 Task: Add a signature Julian Adams containing Have a great National Technology Day, Julian Adams to email address softage.8@softage.net and add a folder Artificial intelligence
Action: Mouse moved to (66, 124)
Screenshot: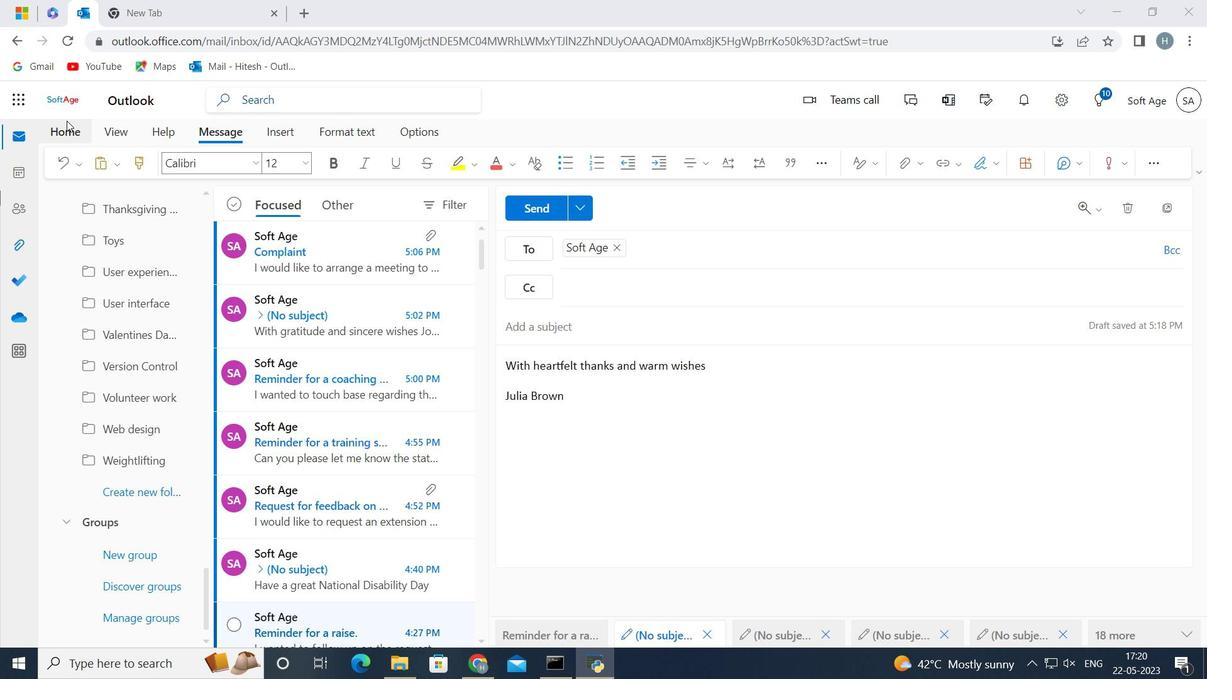 
Action: Mouse pressed left at (66, 124)
Screenshot: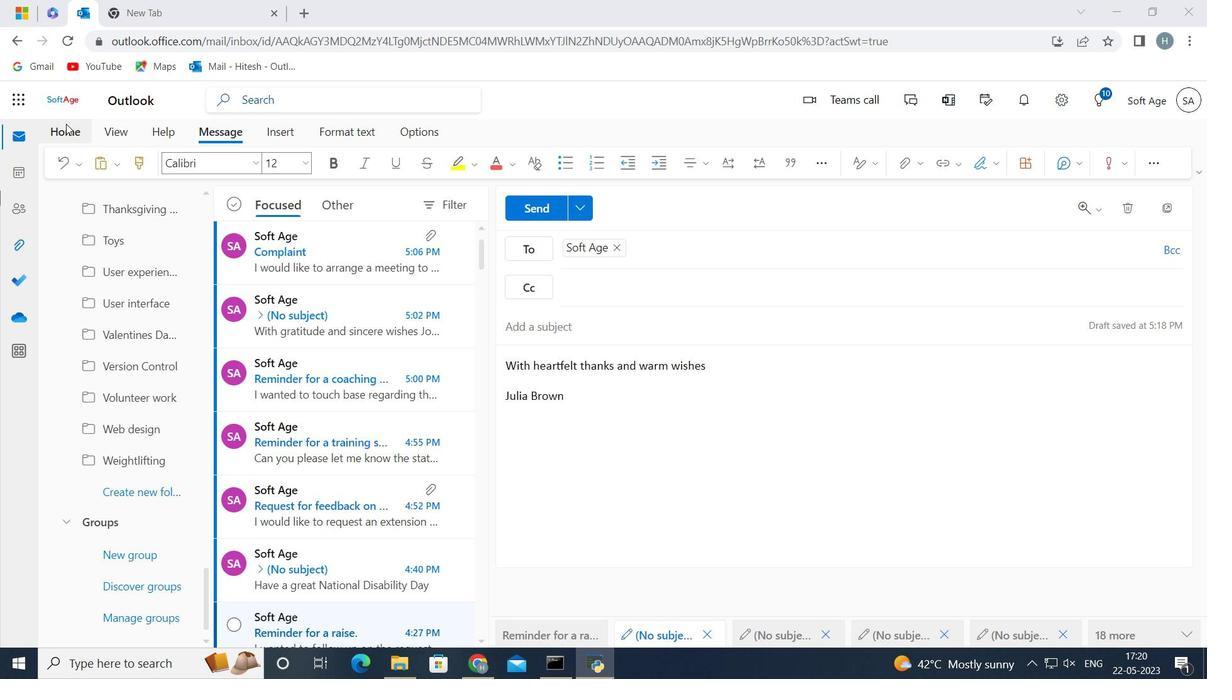 
Action: Mouse moved to (127, 163)
Screenshot: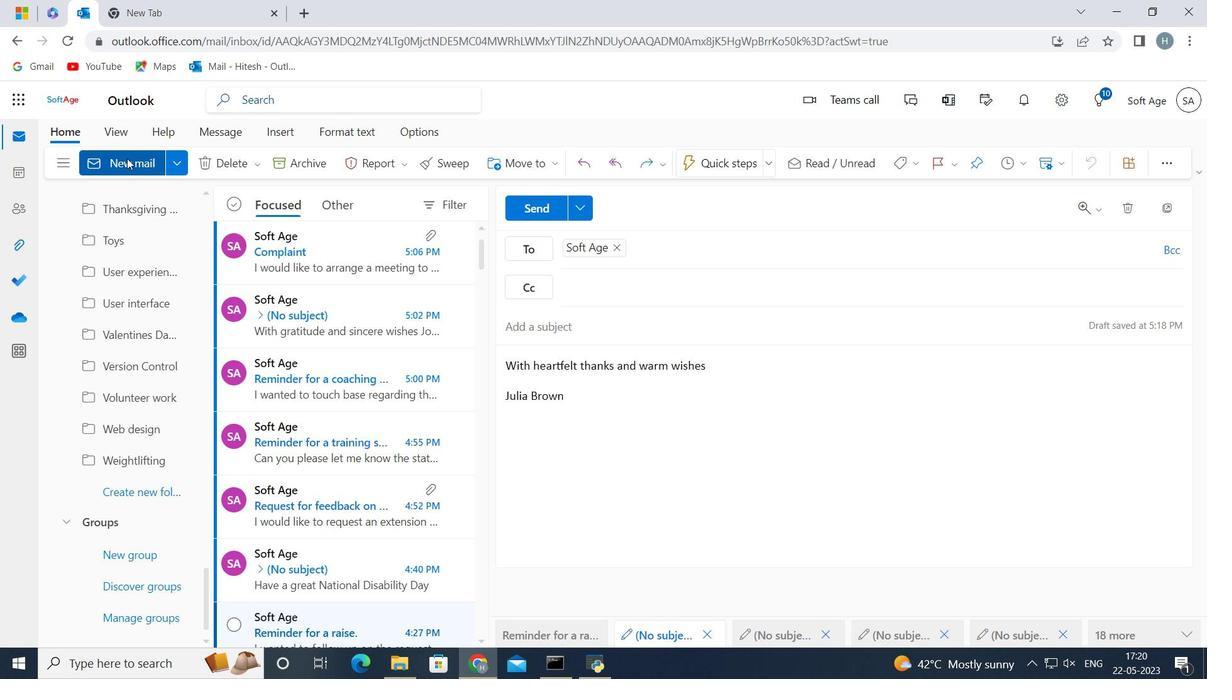 
Action: Mouse pressed left at (127, 163)
Screenshot: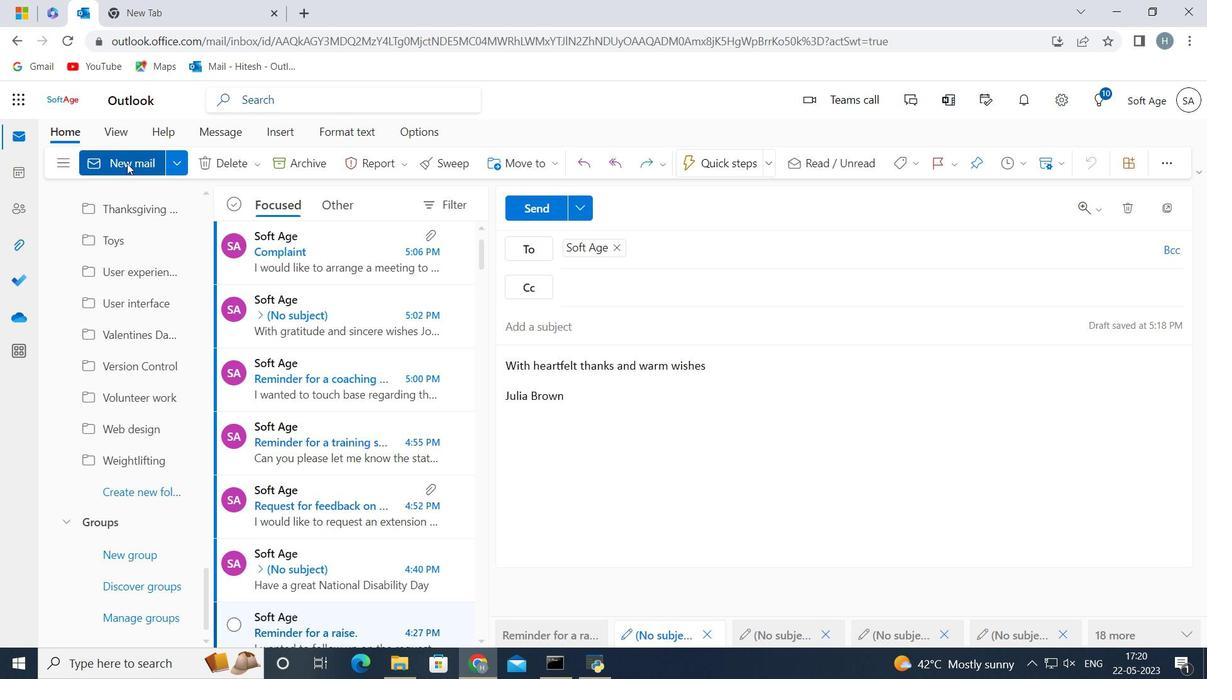 
Action: Mouse moved to (986, 164)
Screenshot: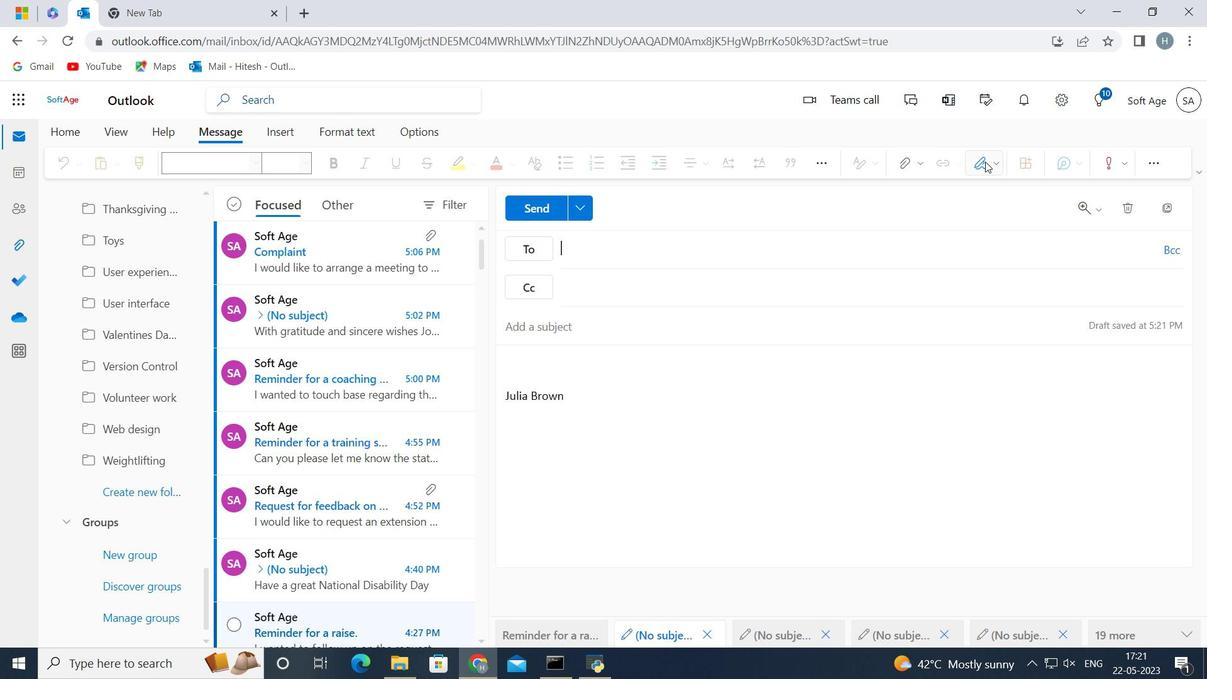 
Action: Mouse pressed left at (986, 164)
Screenshot: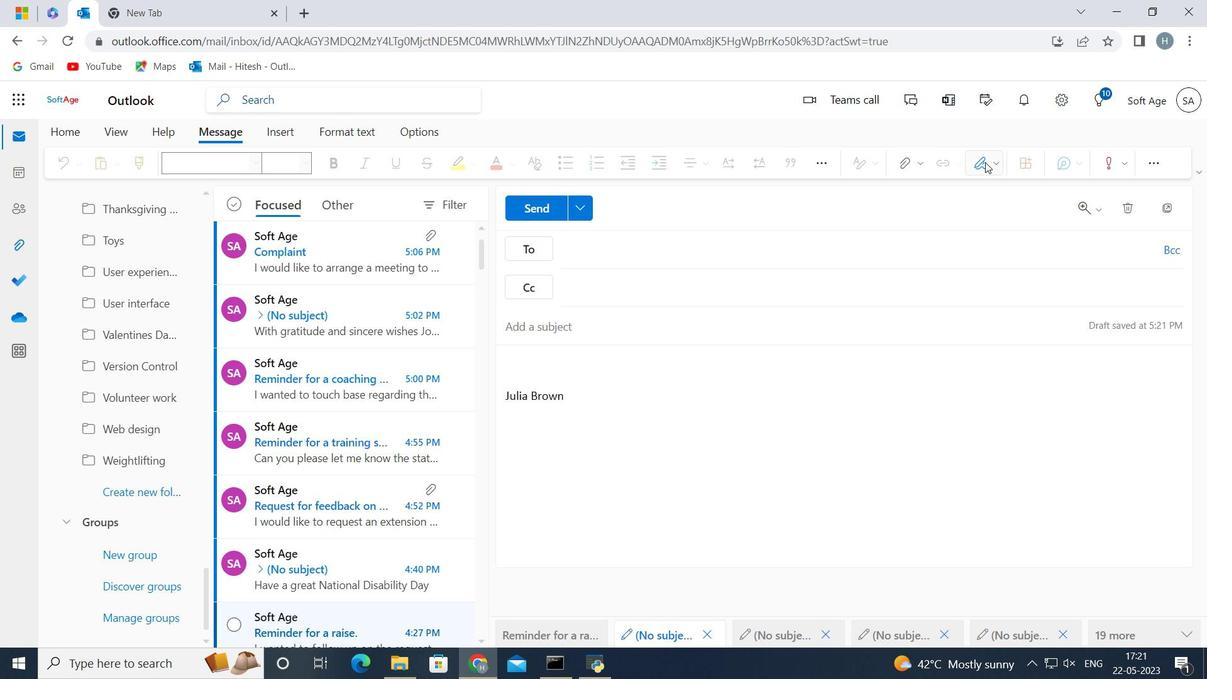 
Action: Mouse moved to (964, 225)
Screenshot: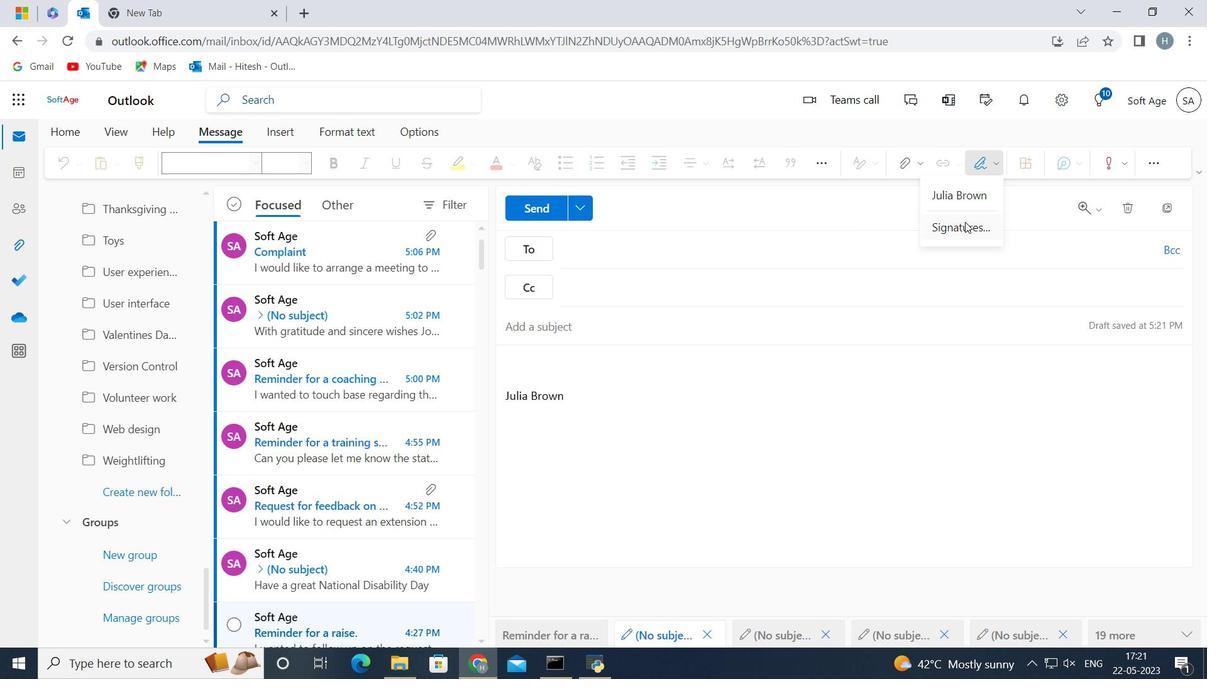 
Action: Mouse pressed left at (964, 225)
Screenshot: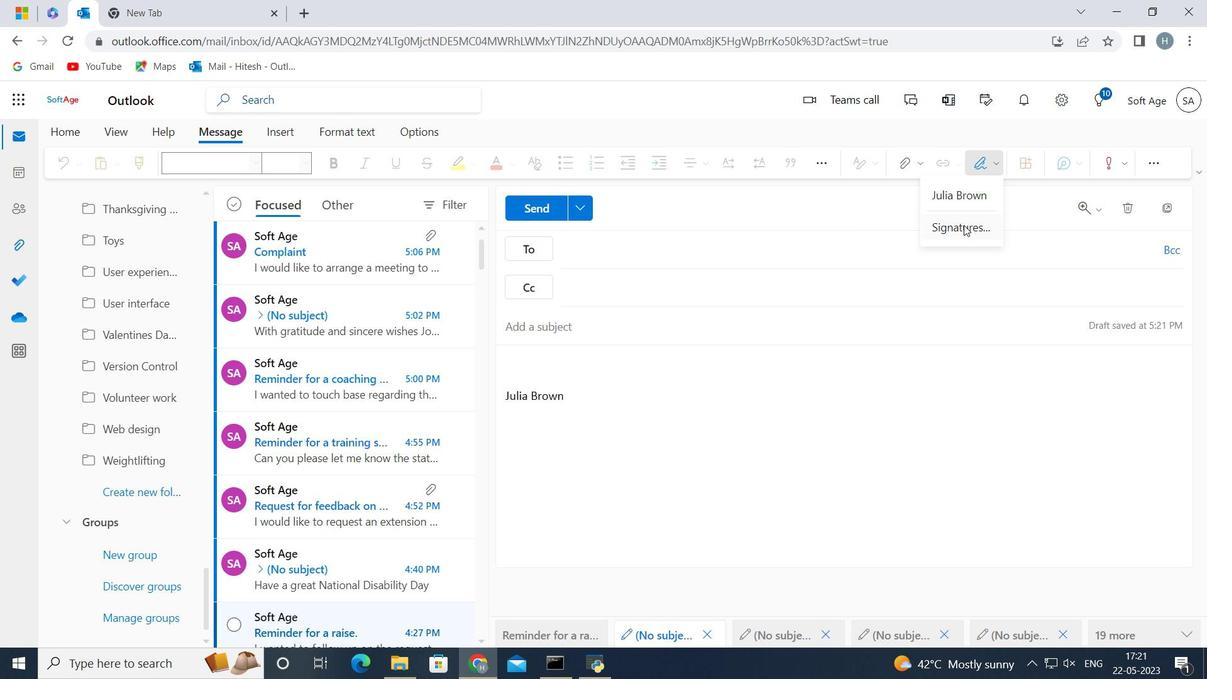 
Action: Mouse moved to (924, 282)
Screenshot: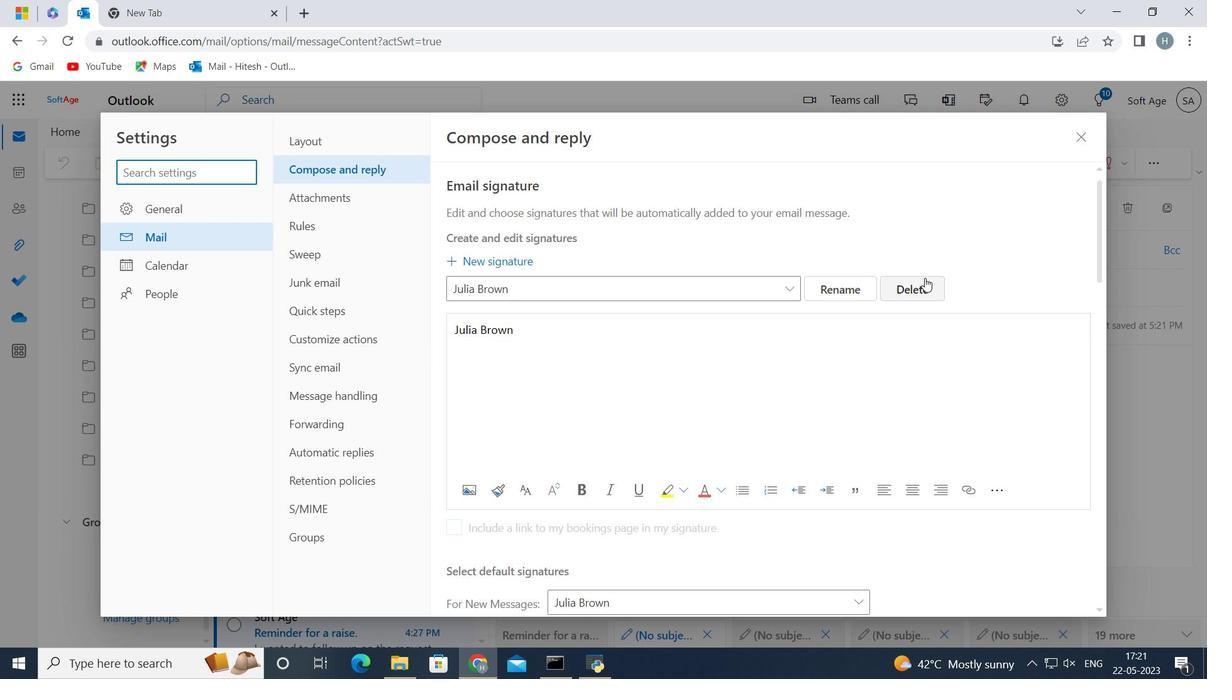 
Action: Mouse pressed left at (924, 282)
Screenshot: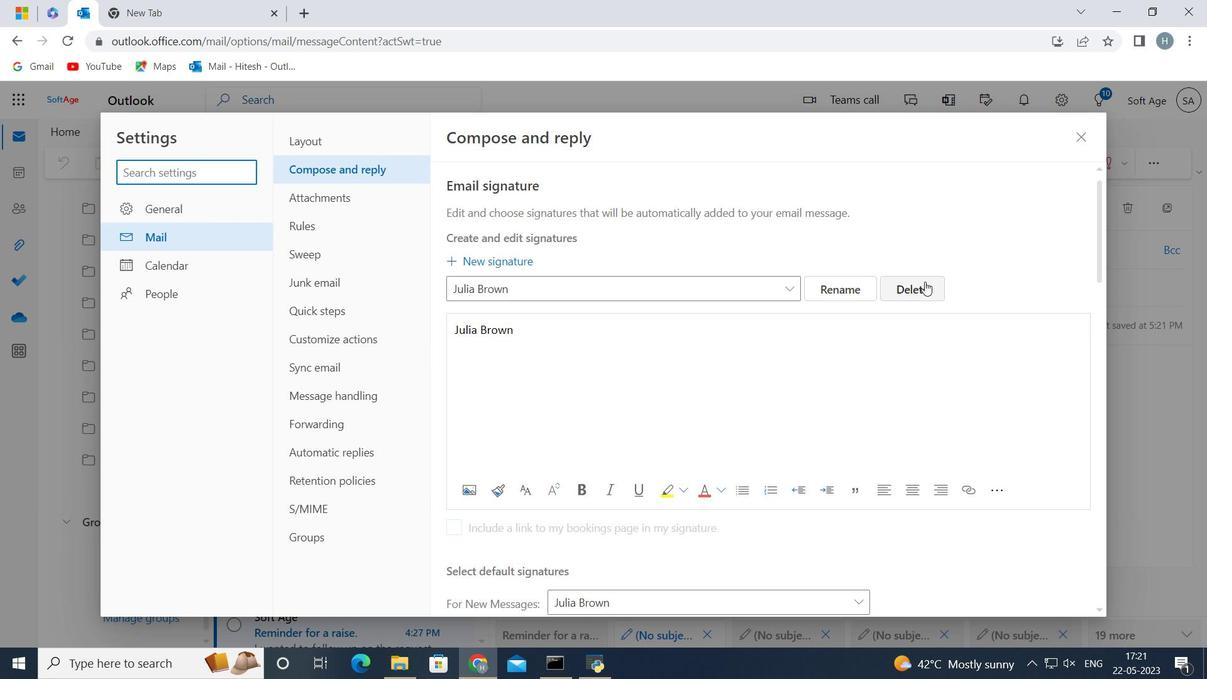 
Action: Mouse moved to (871, 290)
Screenshot: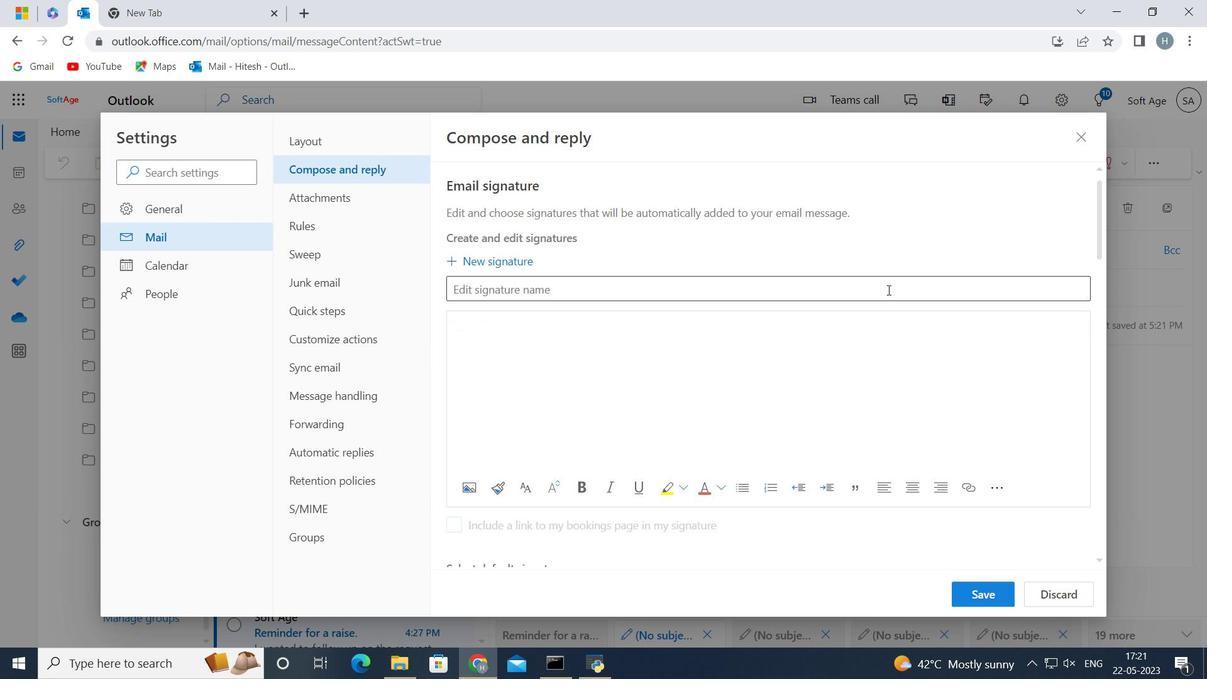 
Action: Mouse pressed left at (871, 290)
Screenshot: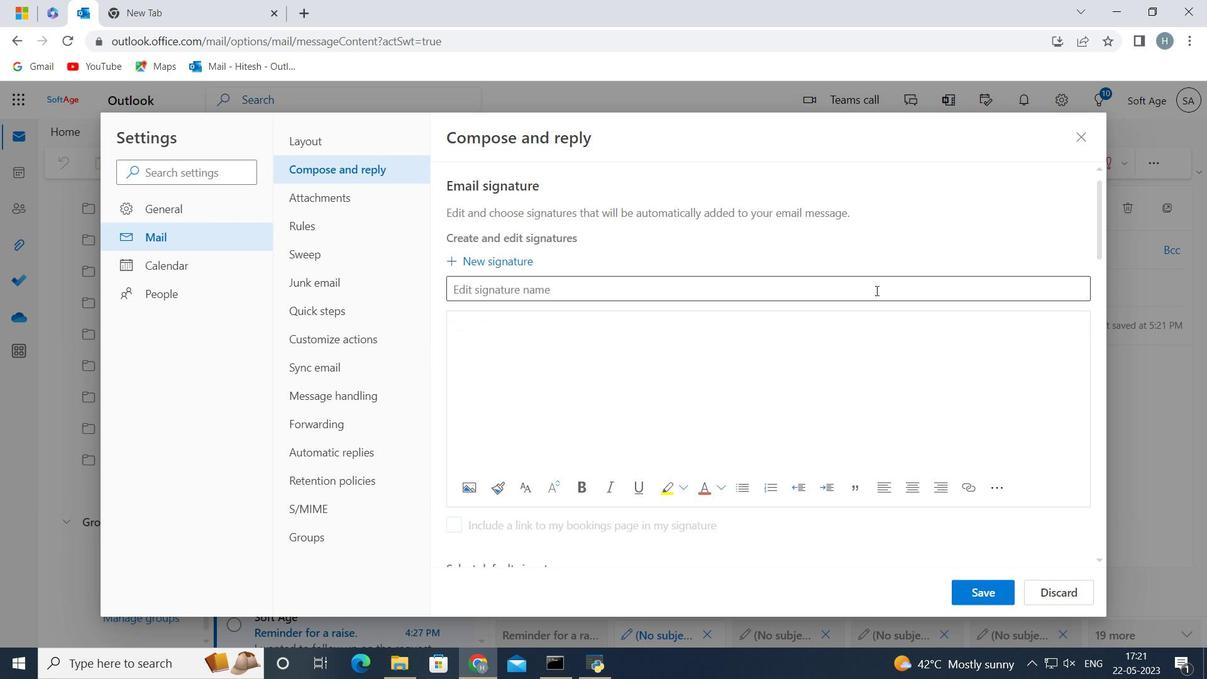 
Action: Mouse moved to (871, 290)
Screenshot: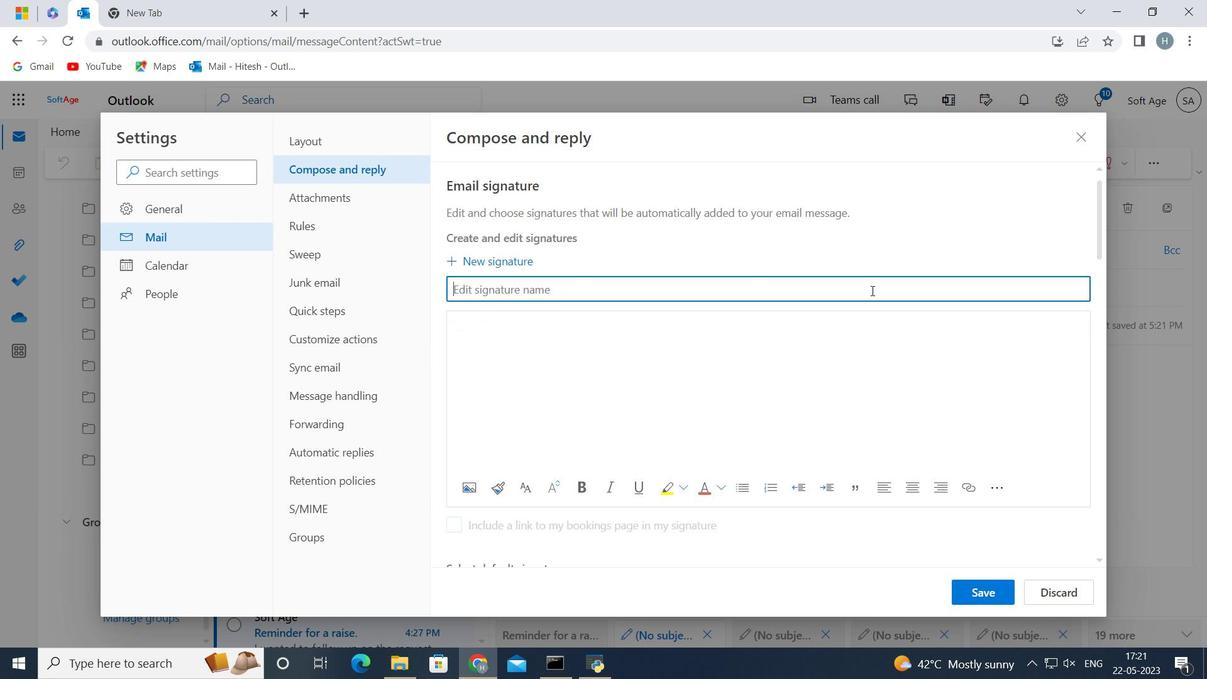 
Action: Key pressed <Key.shift>Julian<Key.space><Key.shift>Adams
Screenshot: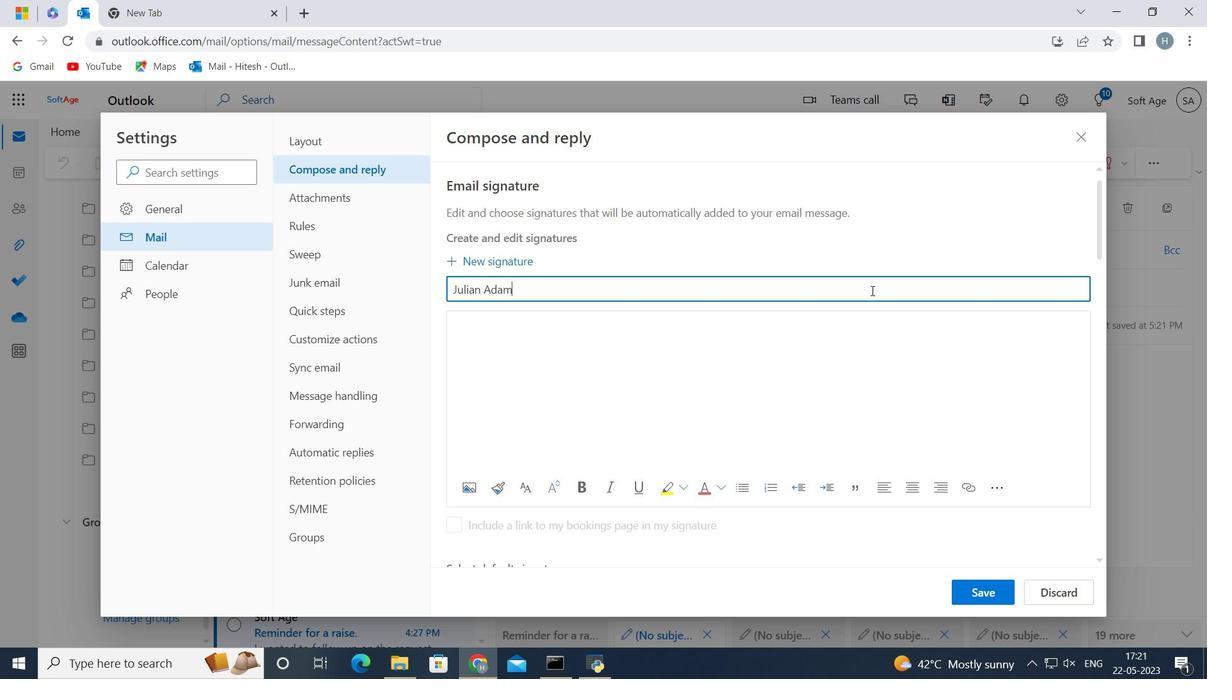 
Action: Mouse moved to (753, 346)
Screenshot: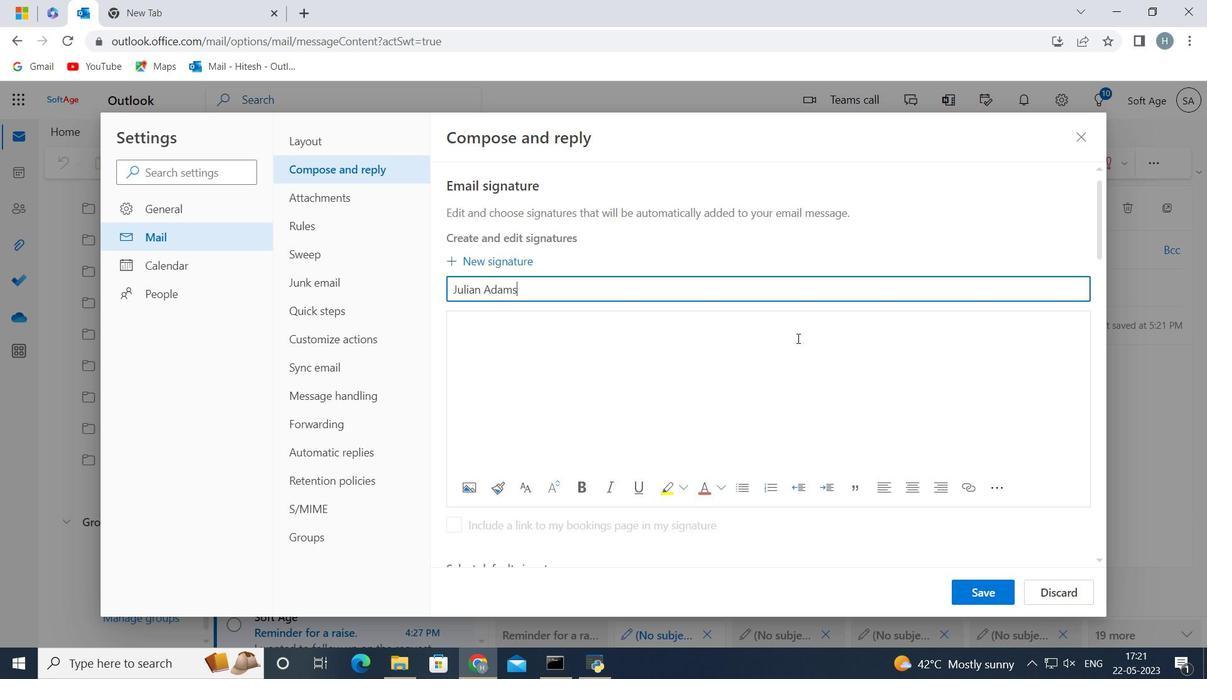 
Action: Mouse pressed left at (753, 346)
Screenshot: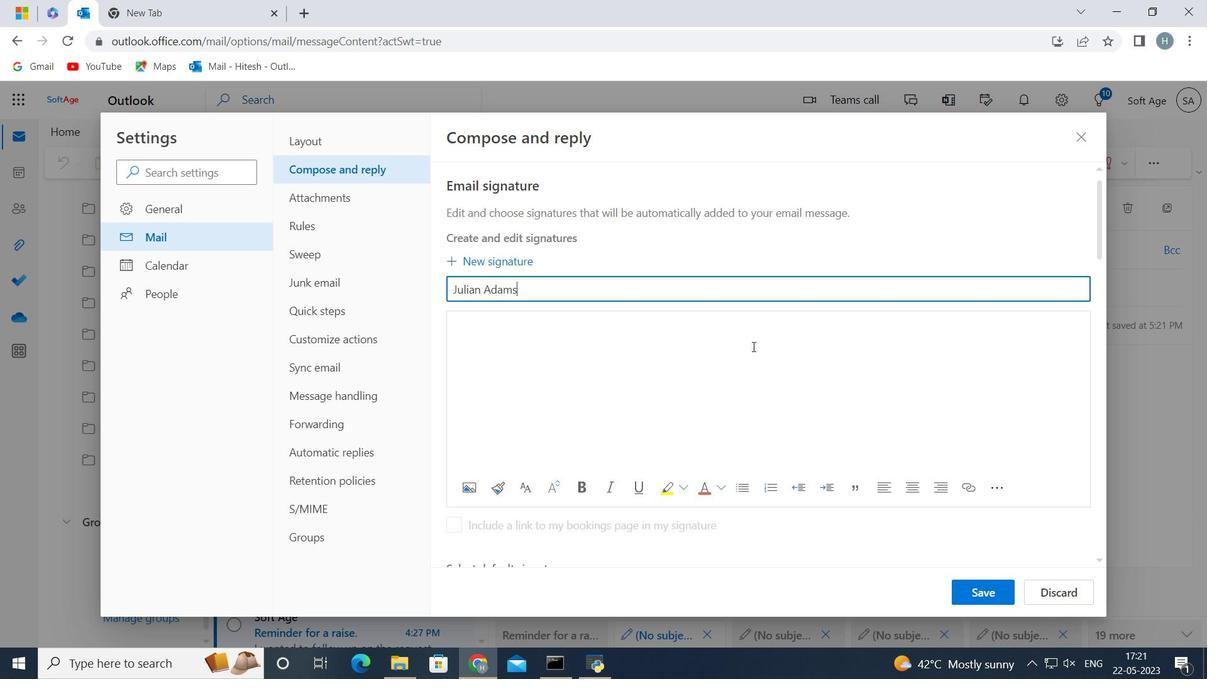 
Action: Key pressed <Key.shift>Julian<Key.space><Key.shift>Adams
Screenshot: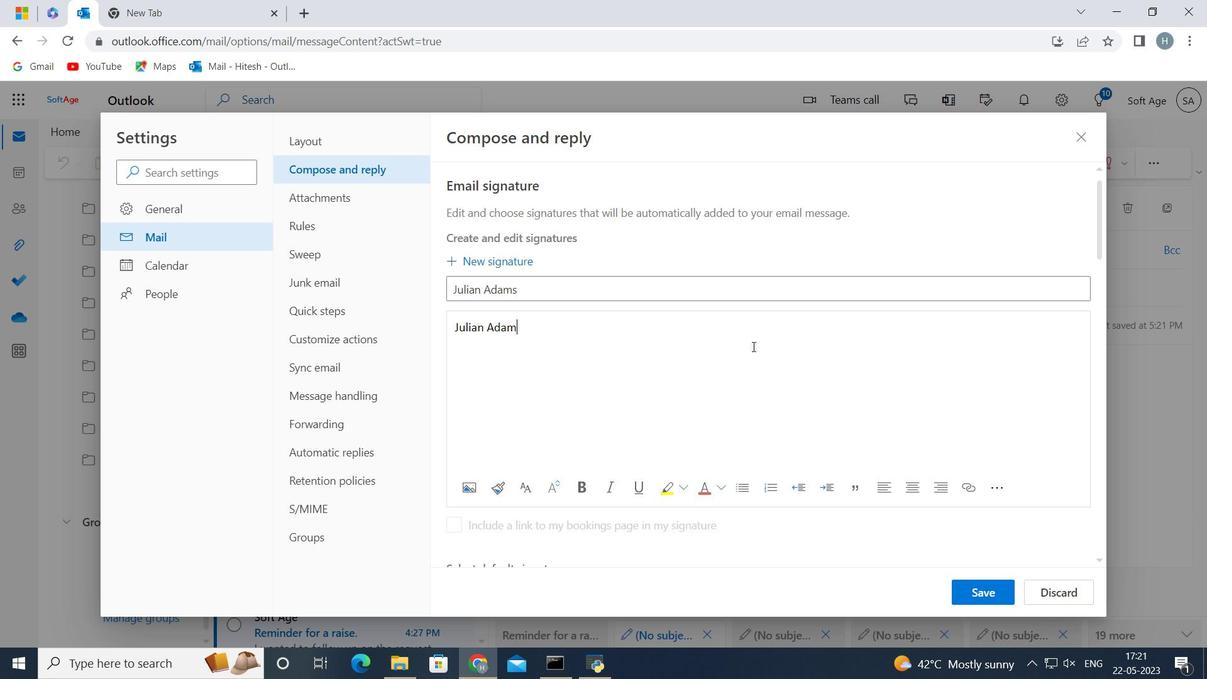 
Action: Mouse moved to (973, 589)
Screenshot: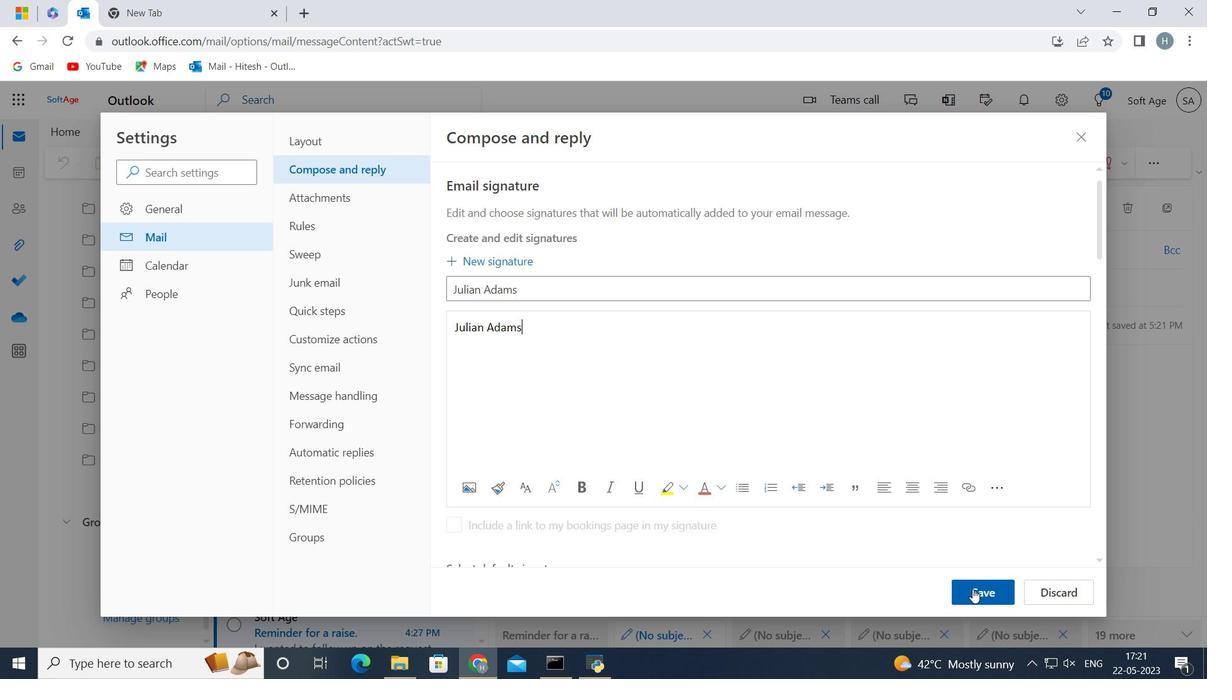 
Action: Mouse pressed left at (973, 589)
Screenshot: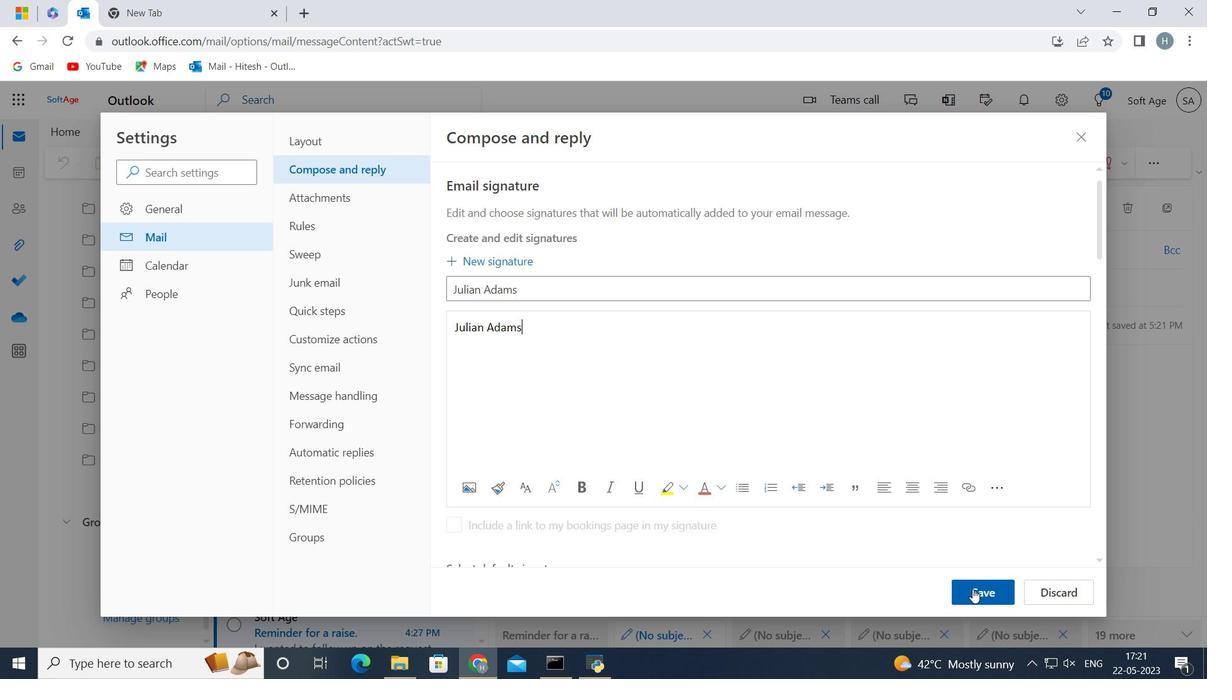 
Action: Mouse moved to (843, 330)
Screenshot: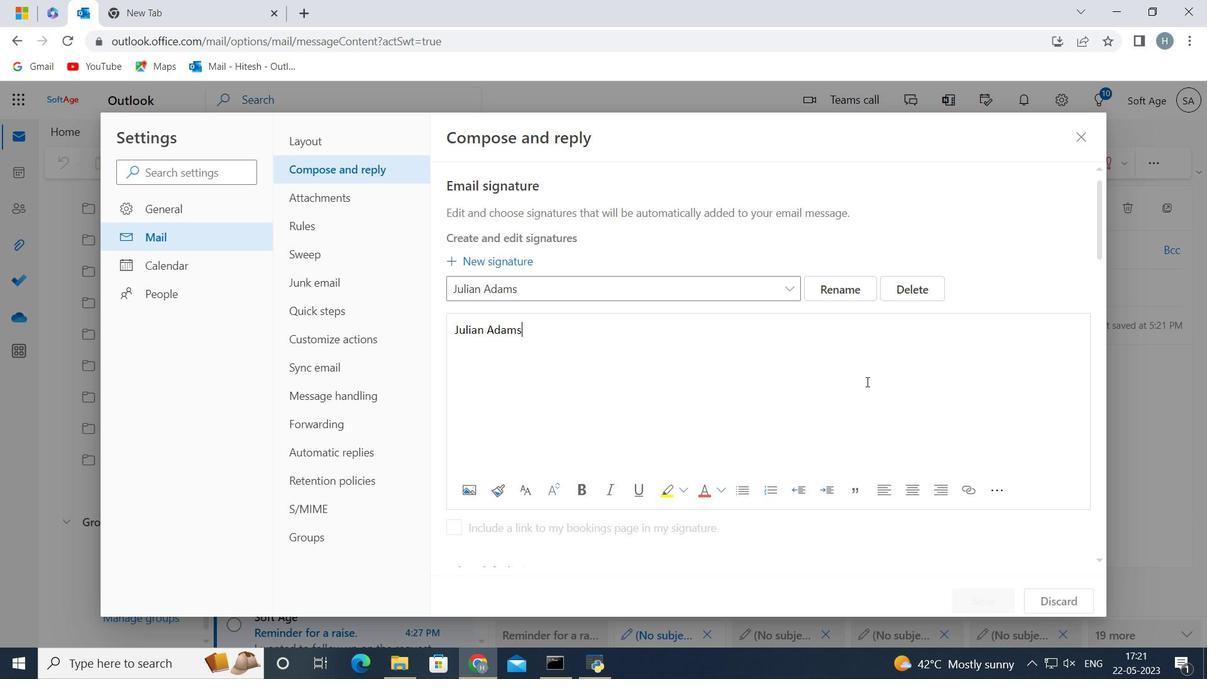 
Action: Mouse scrolled (843, 330) with delta (0, 0)
Screenshot: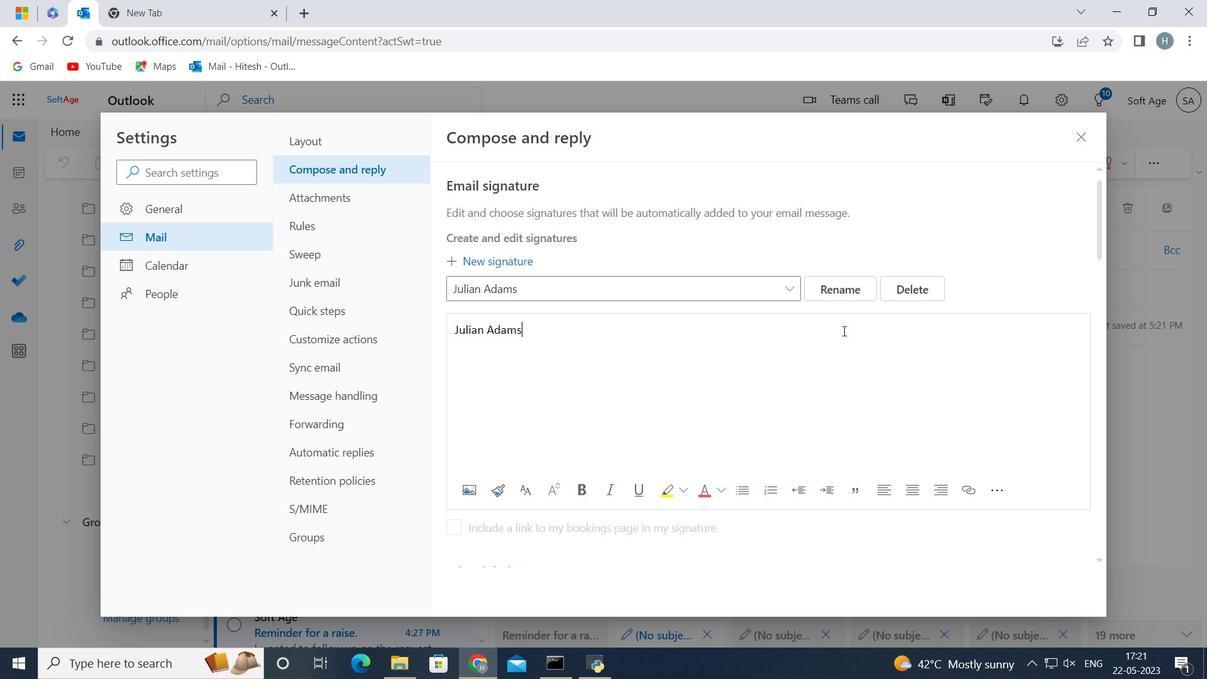 
Action: Mouse scrolled (843, 330) with delta (0, 0)
Screenshot: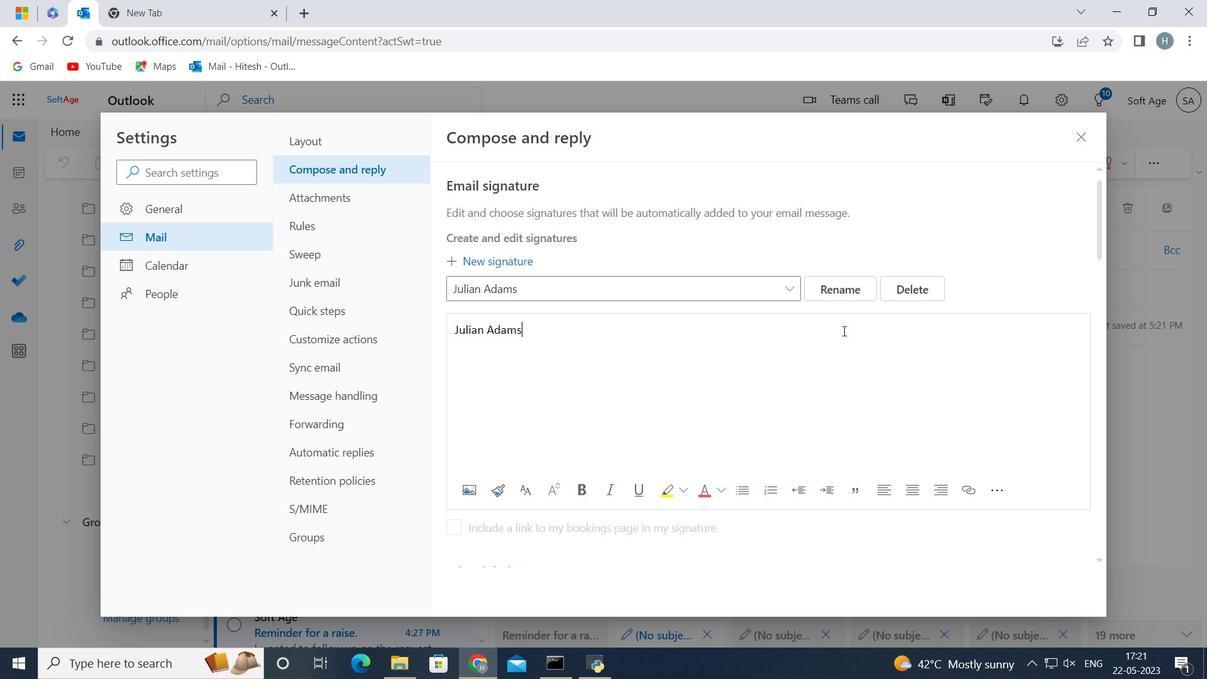 
Action: Mouse scrolled (843, 330) with delta (0, 0)
Screenshot: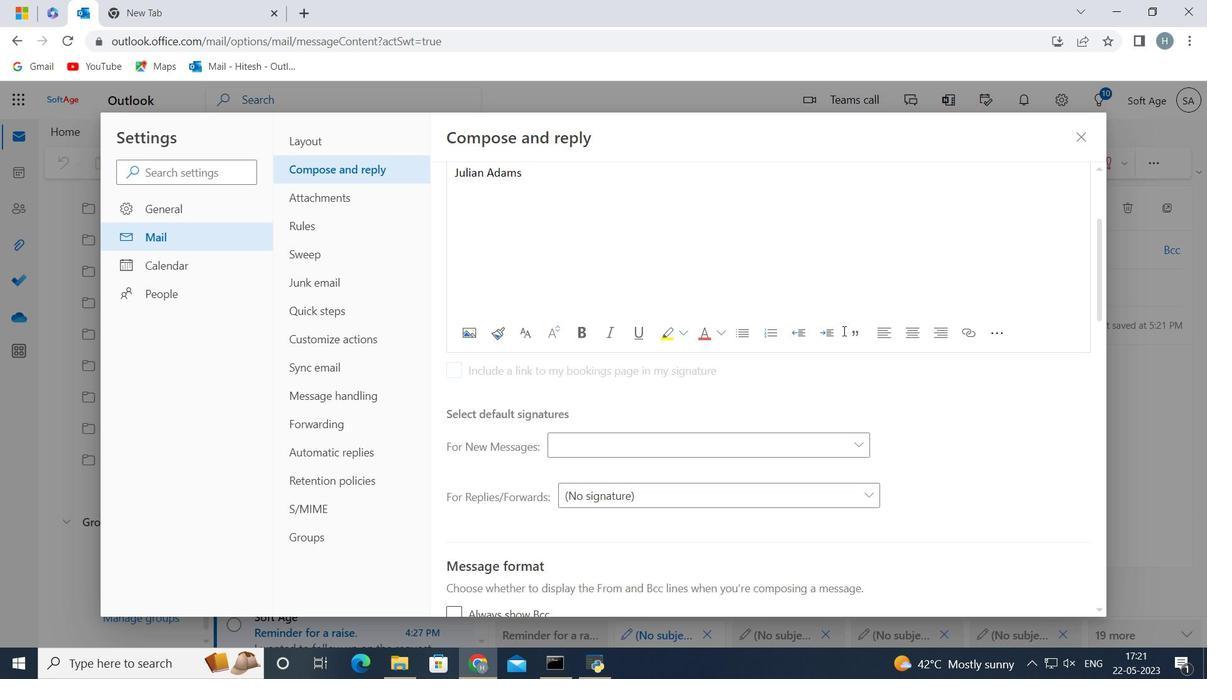 
Action: Mouse scrolled (843, 330) with delta (0, 0)
Screenshot: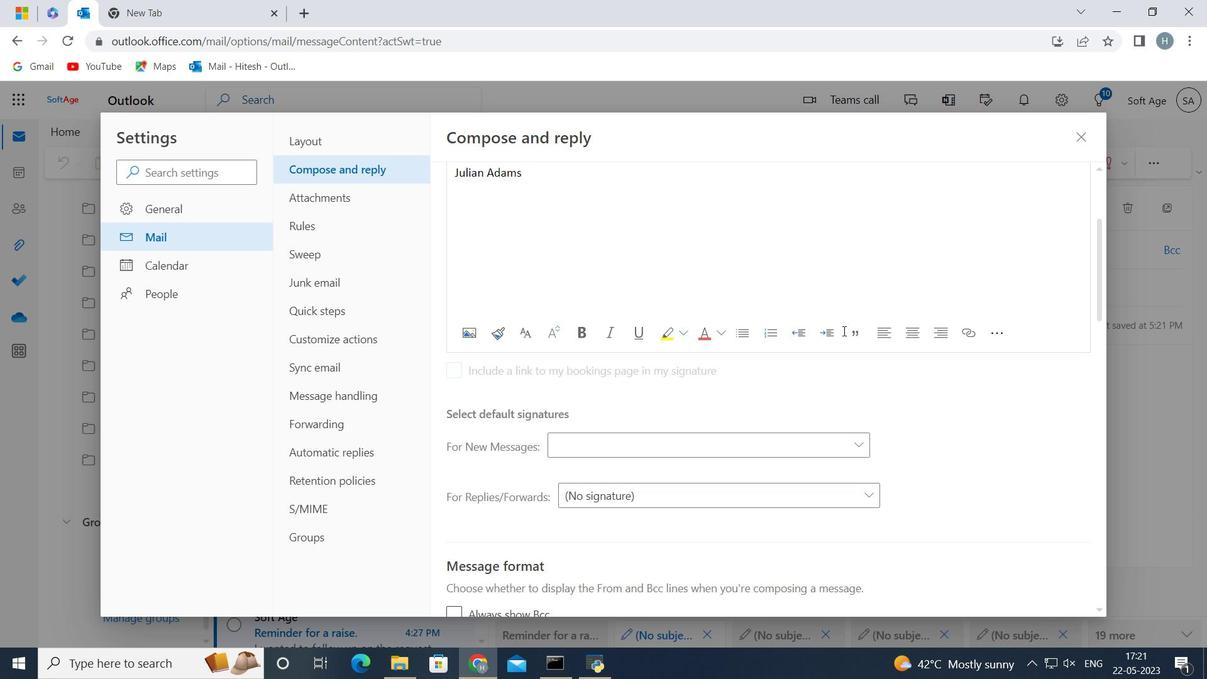 
Action: Mouse moved to (838, 289)
Screenshot: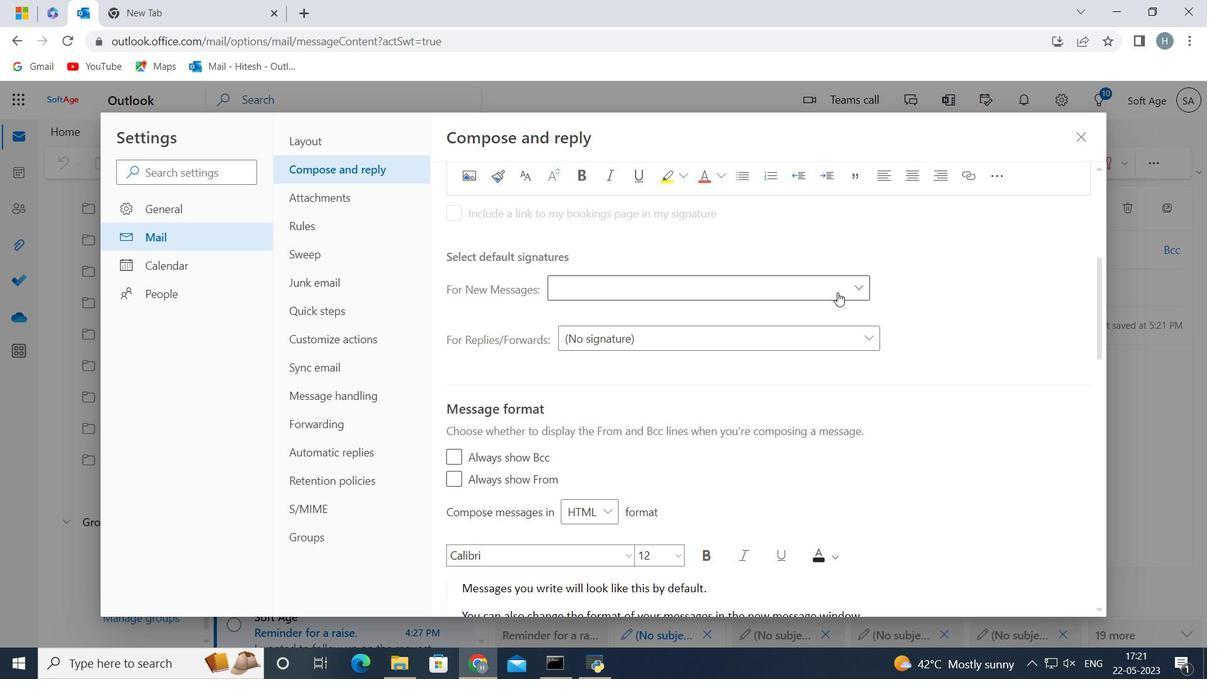 
Action: Mouse pressed left at (838, 289)
Screenshot: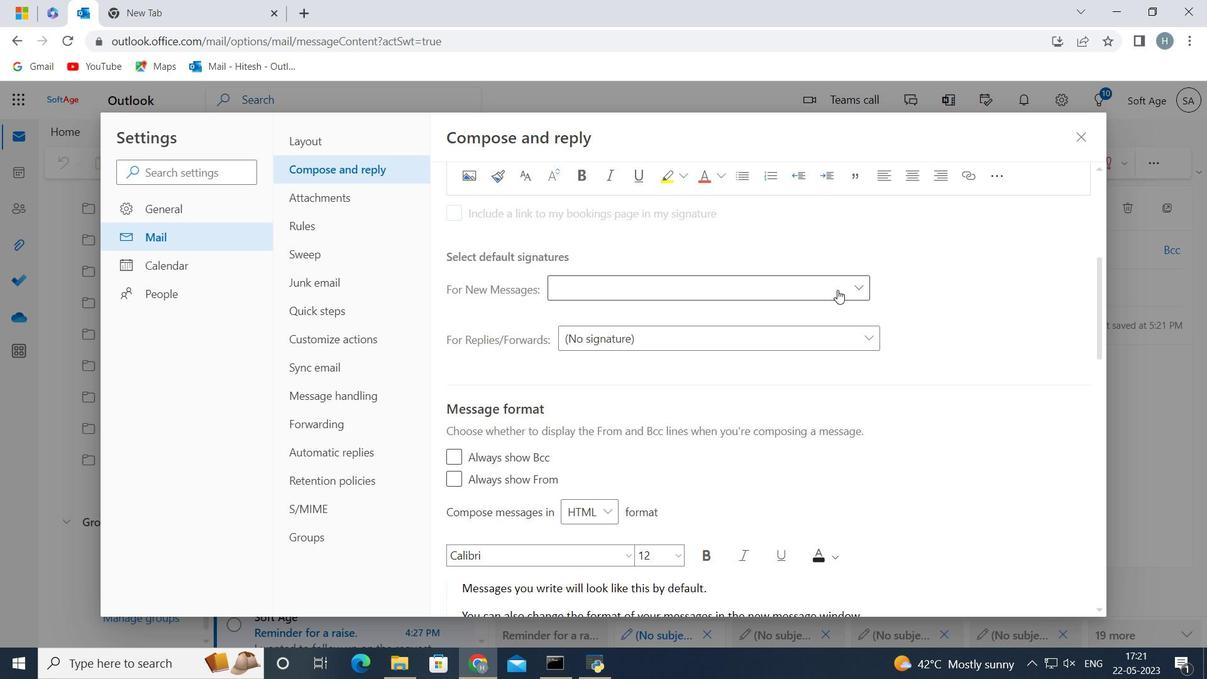 
Action: Mouse moved to (808, 340)
Screenshot: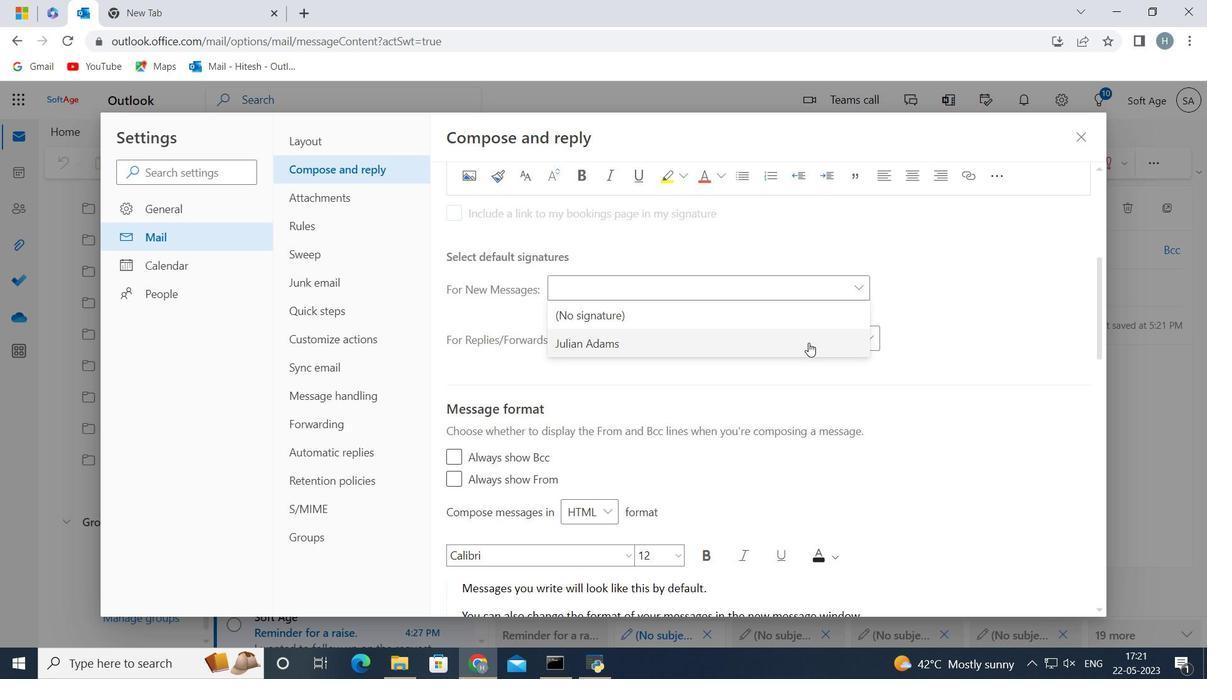 
Action: Mouse pressed left at (808, 340)
Screenshot: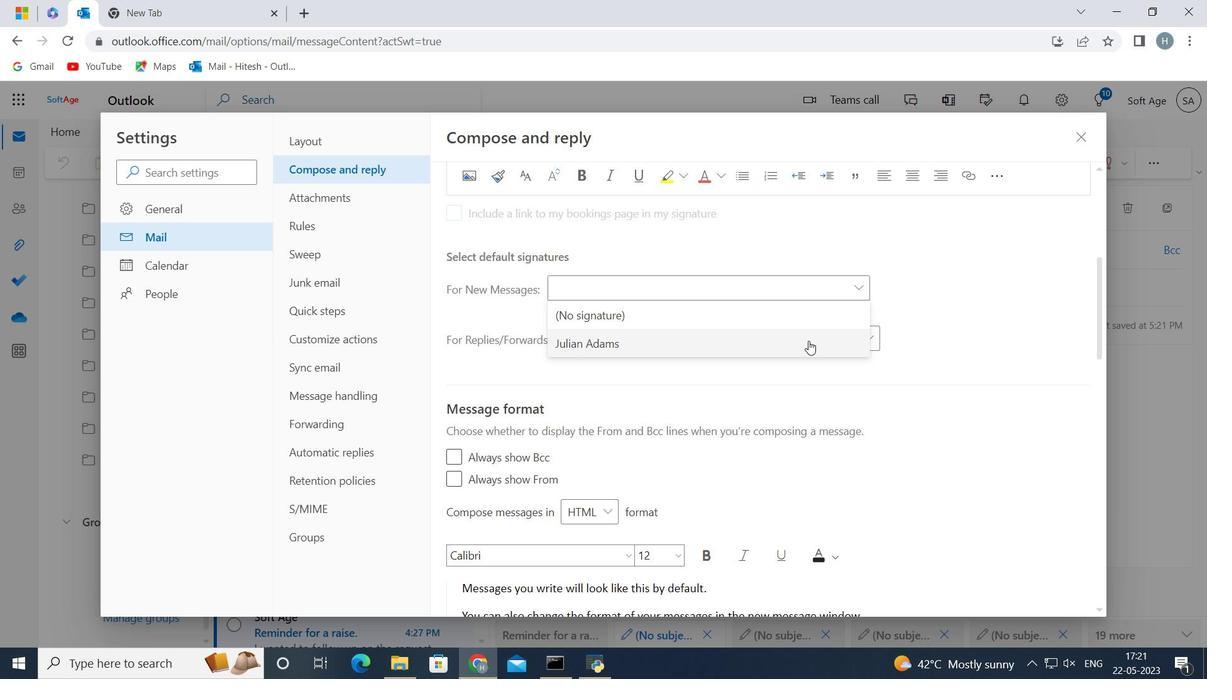 
Action: Mouse moved to (977, 587)
Screenshot: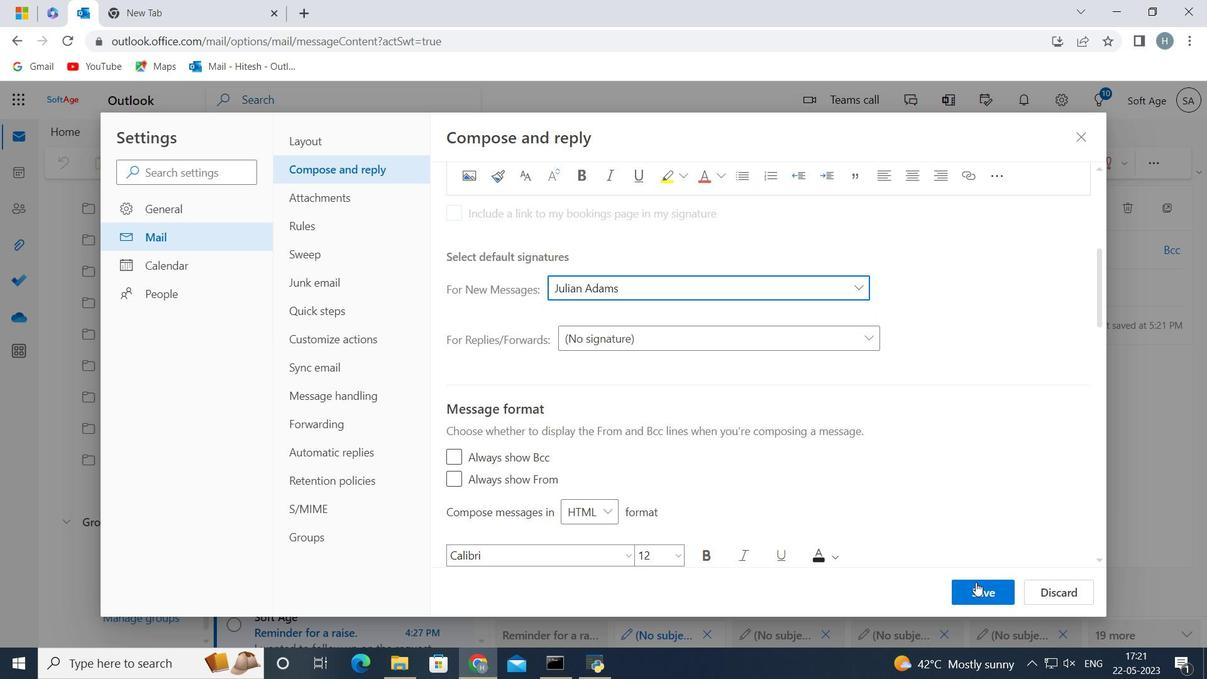 
Action: Mouse pressed left at (977, 587)
Screenshot: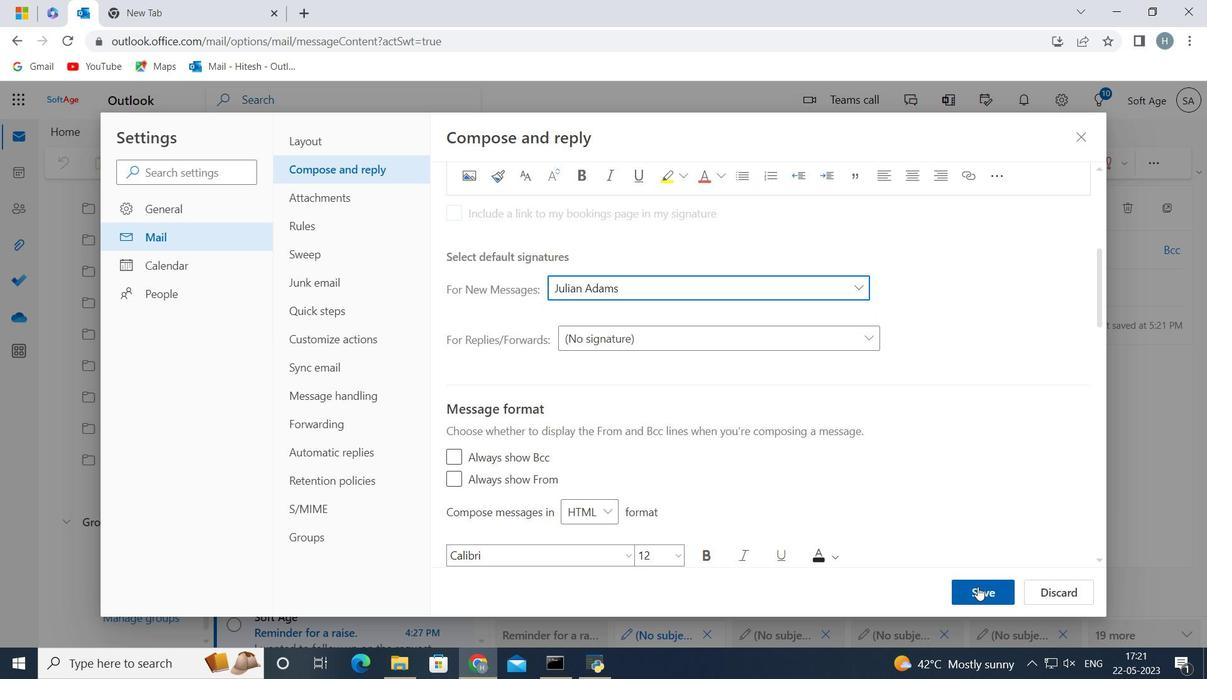 
Action: Mouse moved to (1075, 140)
Screenshot: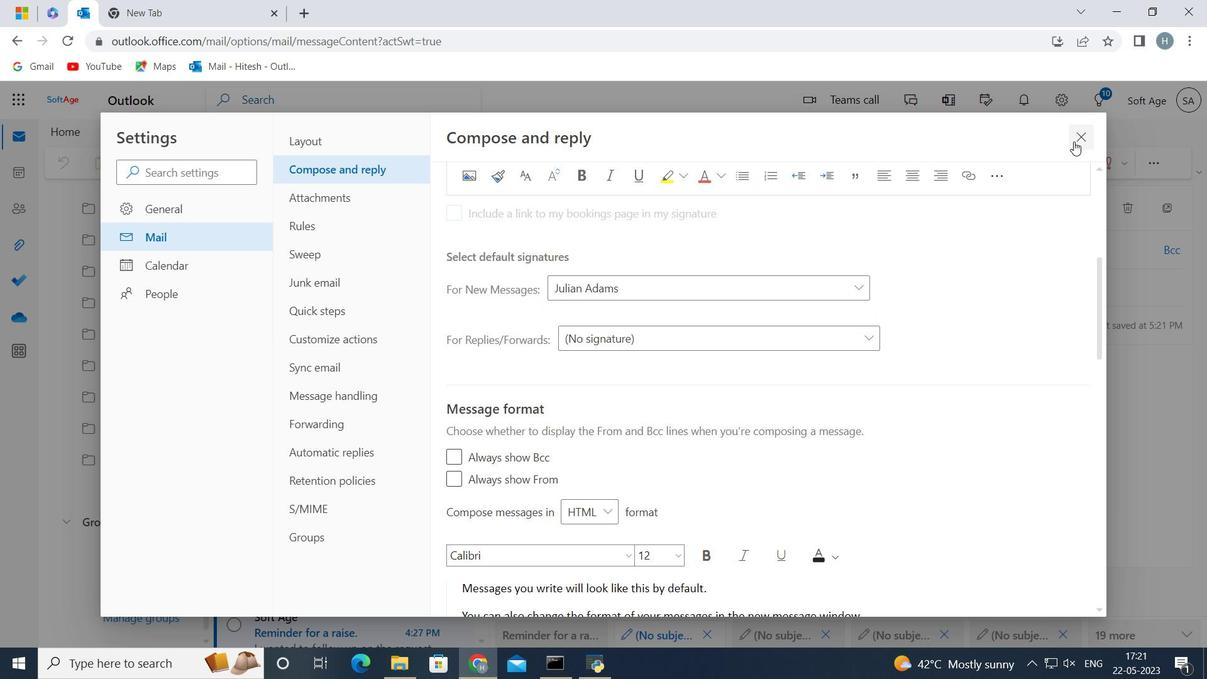
Action: Mouse pressed left at (1075, 140)
Screenshot: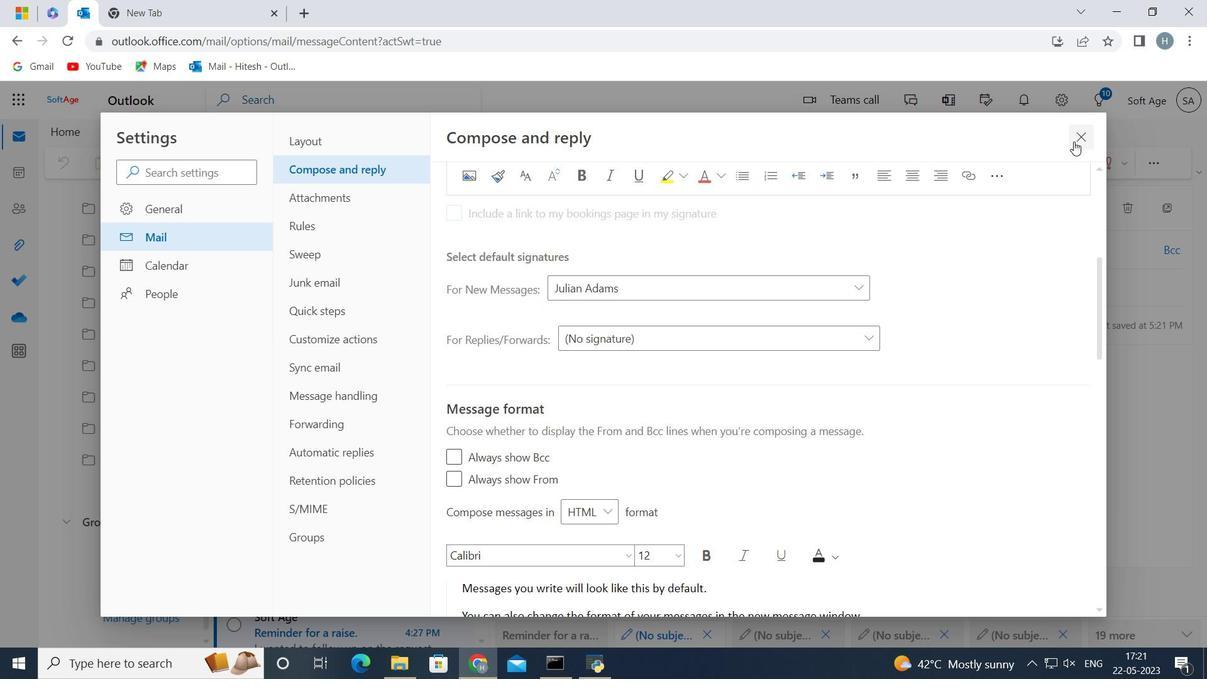 
Action: Mouse moved to (582, 408)
Screenshot: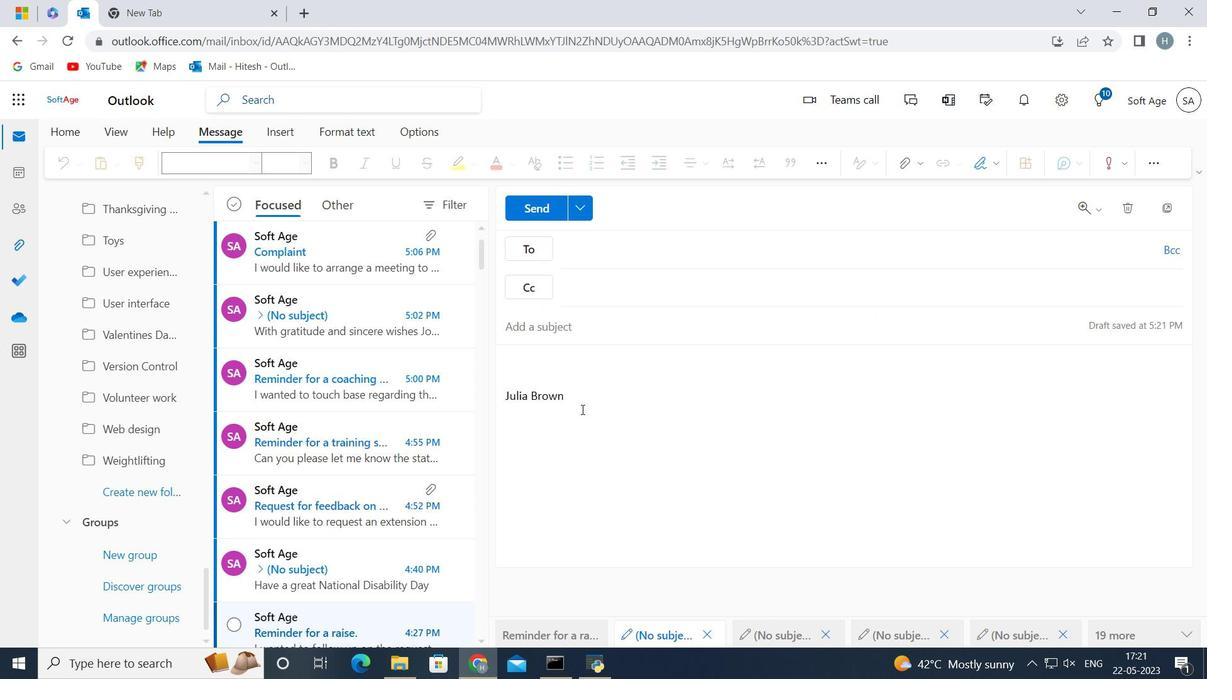 
Action: Mouse pressed left at (582, 408)
Screenshot: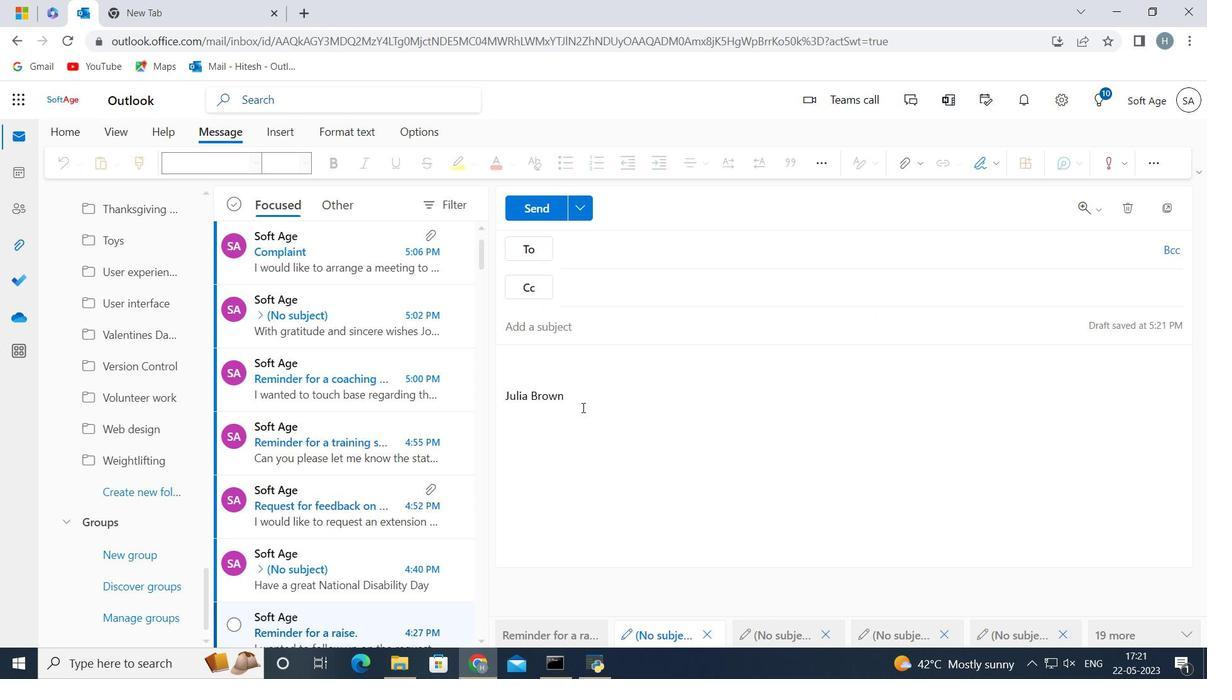 
Action: Mouse moved to (584, 397)
Screenshot: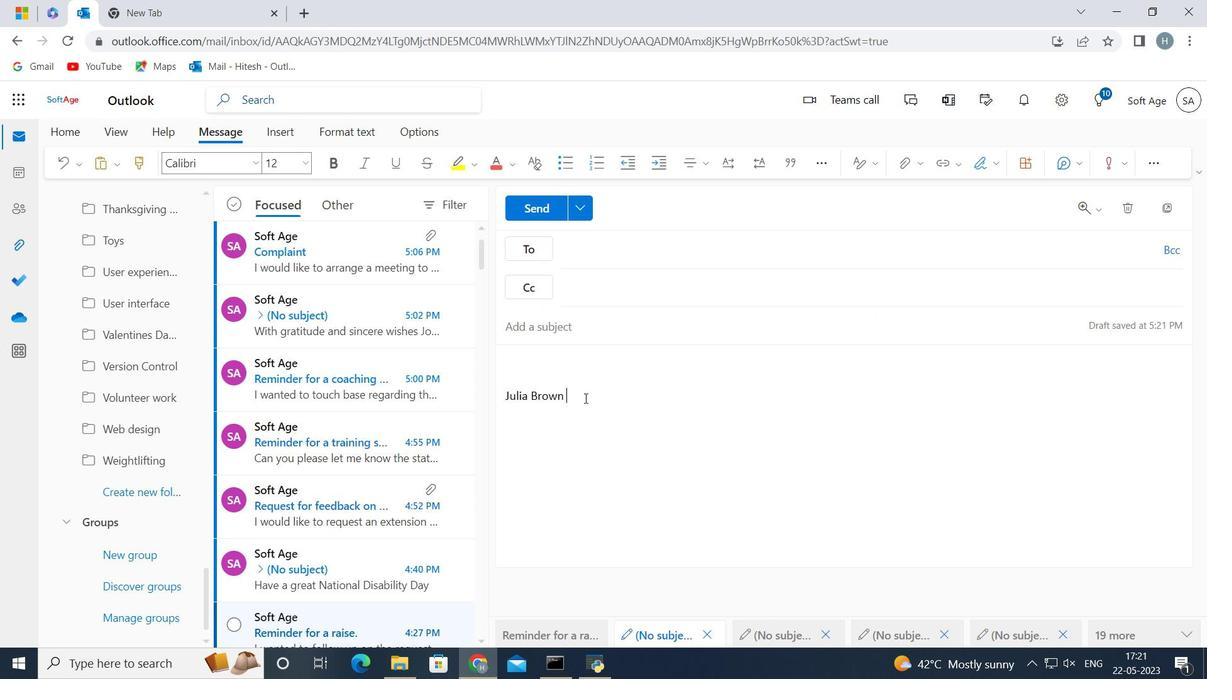 
Action: Key pressed <Key.backspace><Key.backspace><Key.backspace><Key.backspace><Key.backspace><Key.backspace><Key.backspace><Key.backspace><Key.backspace><Key.backspace><Key.backspace><Key.backspace><Key.backspace><Key.backspace><Key.backspace><Key.backspace><Key.backspace><Key.backspace><Key.backspace><Key.backspace><Key.backspace><Key.backspace><Key.backspace><Key.backspace><Key.backspace><Key.backspace><Key.backspace><Key.backspace><Key.shift>Have<Key.space>a<Key.space>great<Key.space><Key.shift>National<Key.space><Key.shift>Technology<Key.space><Key.shift>Day<Key.space>
Screenshot: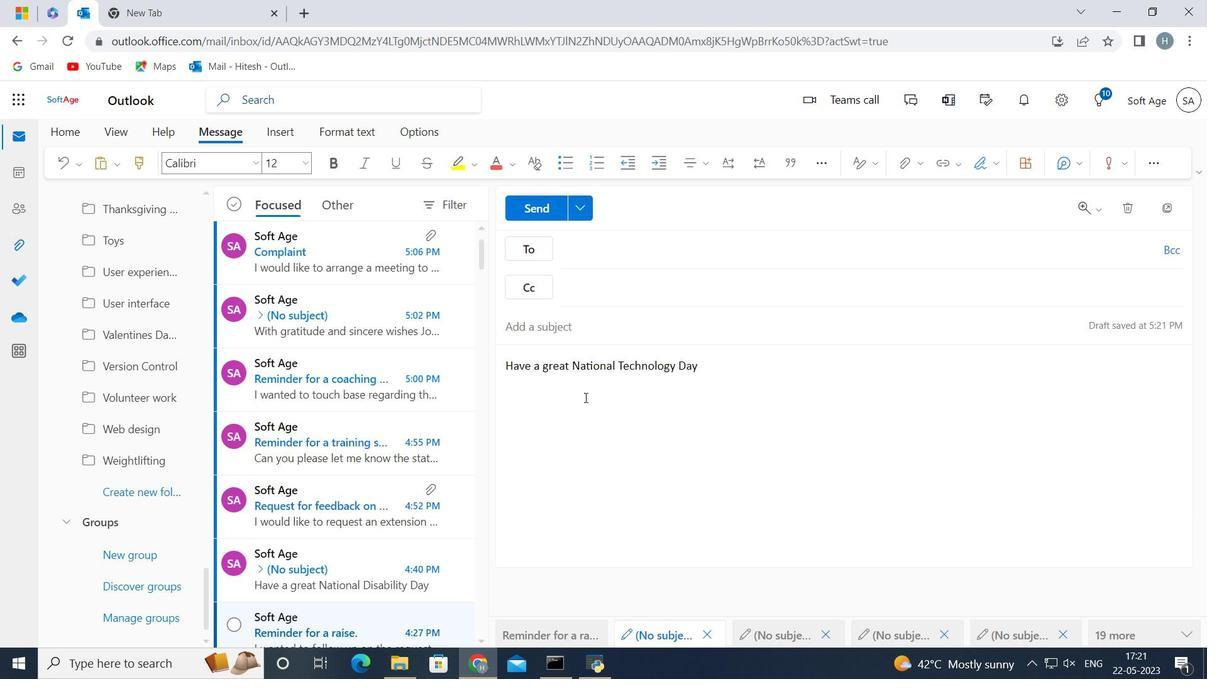 
Action: Mouse moved to (984, 165)
Screenshot: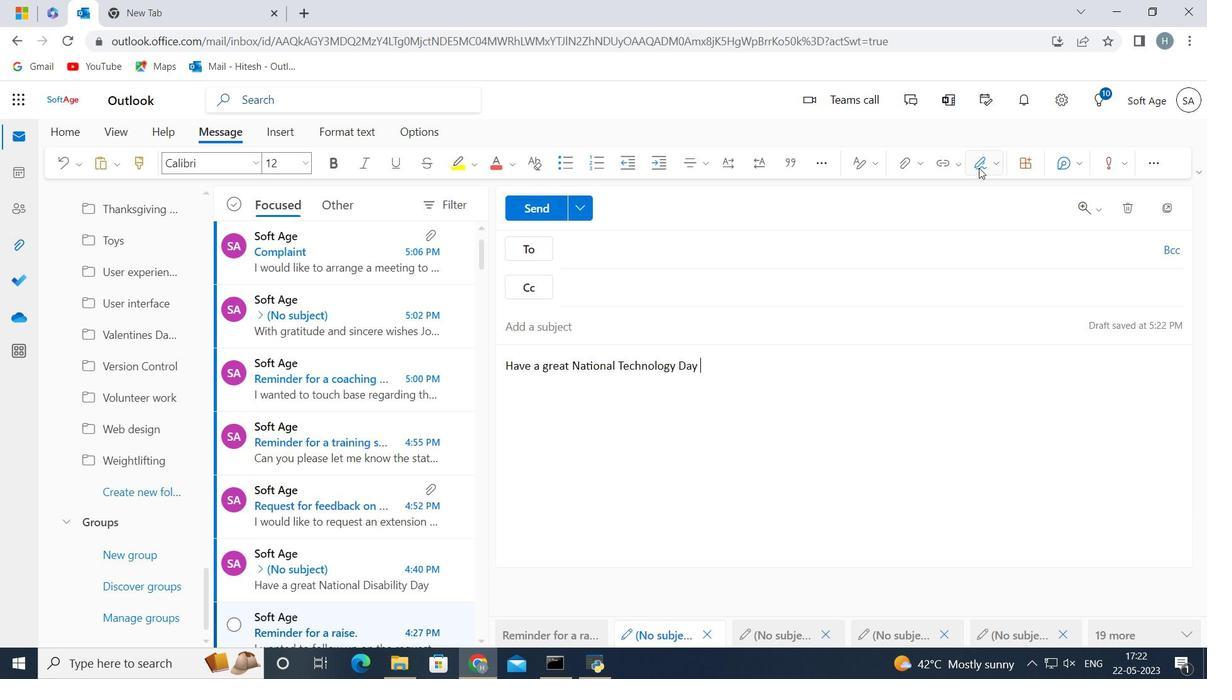 
Action: Mouse pressed left at (984, 165)
Screenshot: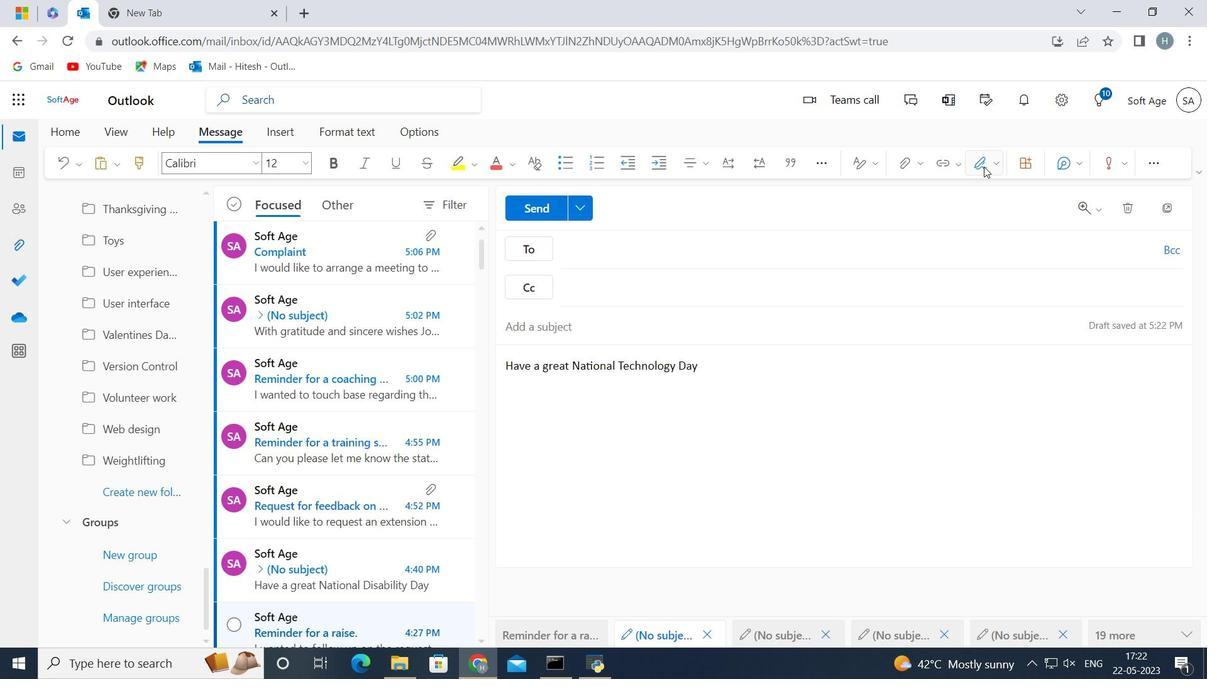 
Action: Mouse moved to (966, 196)
Screenshot: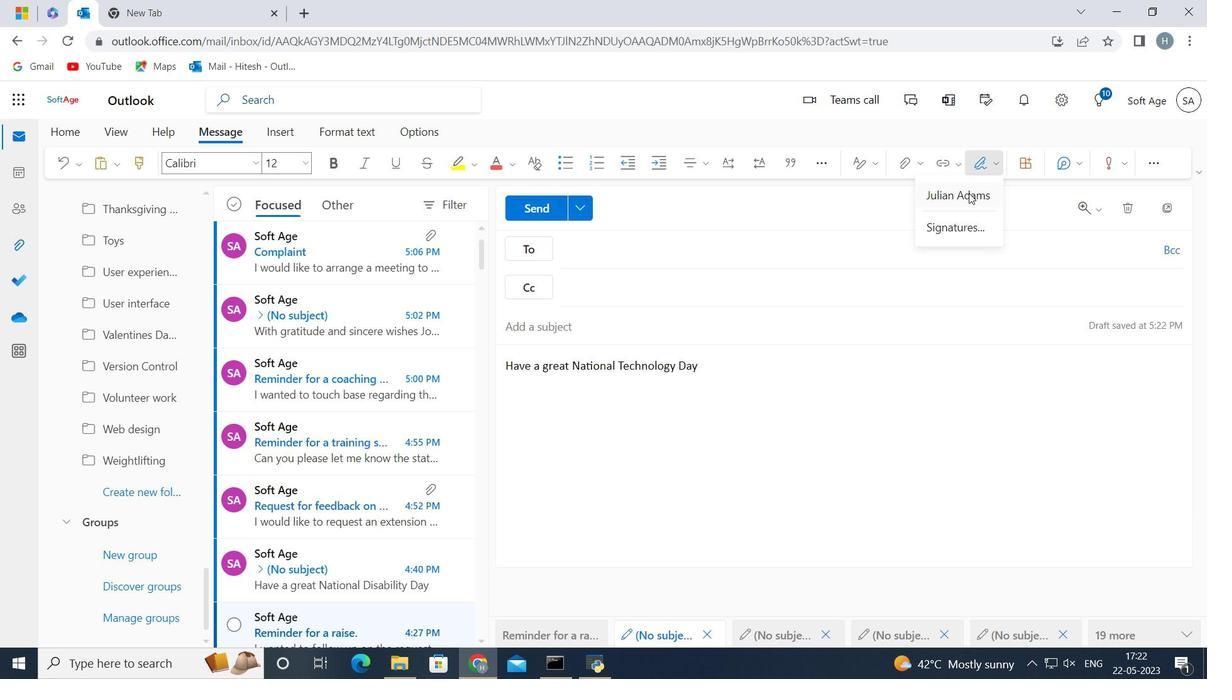 
Action: Mouse pressed left at (966, 196)
Screenshot: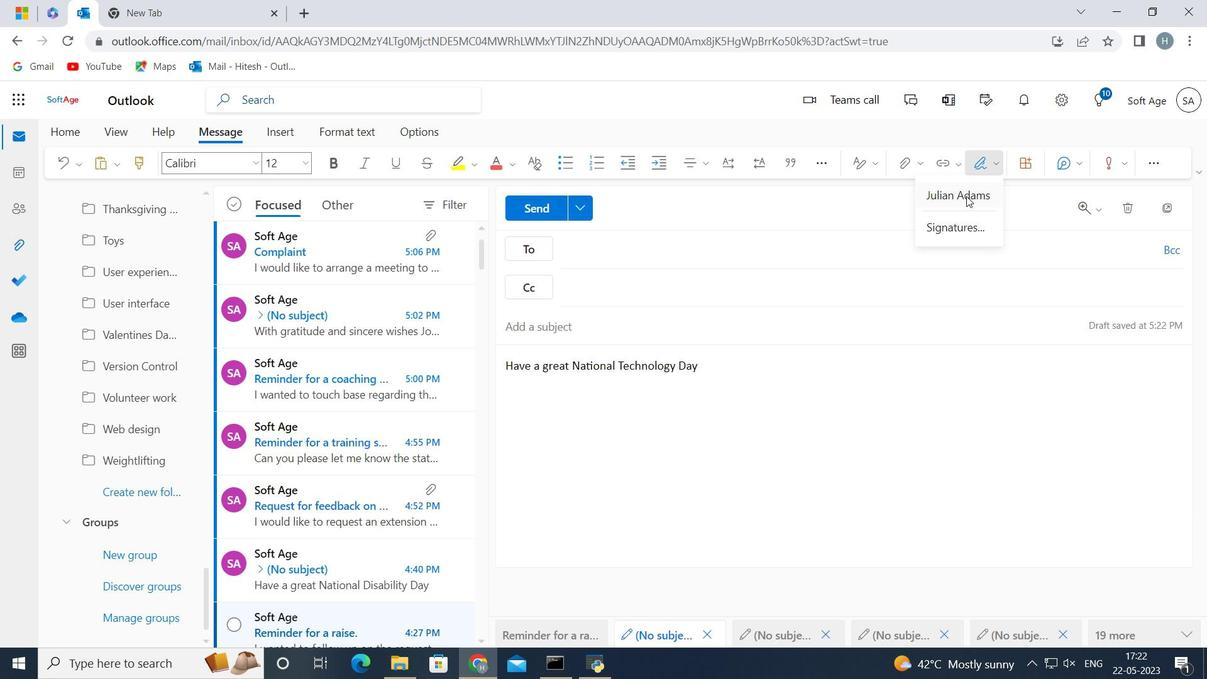 
Action: Mouse moved to (629, 248)
Screenshot: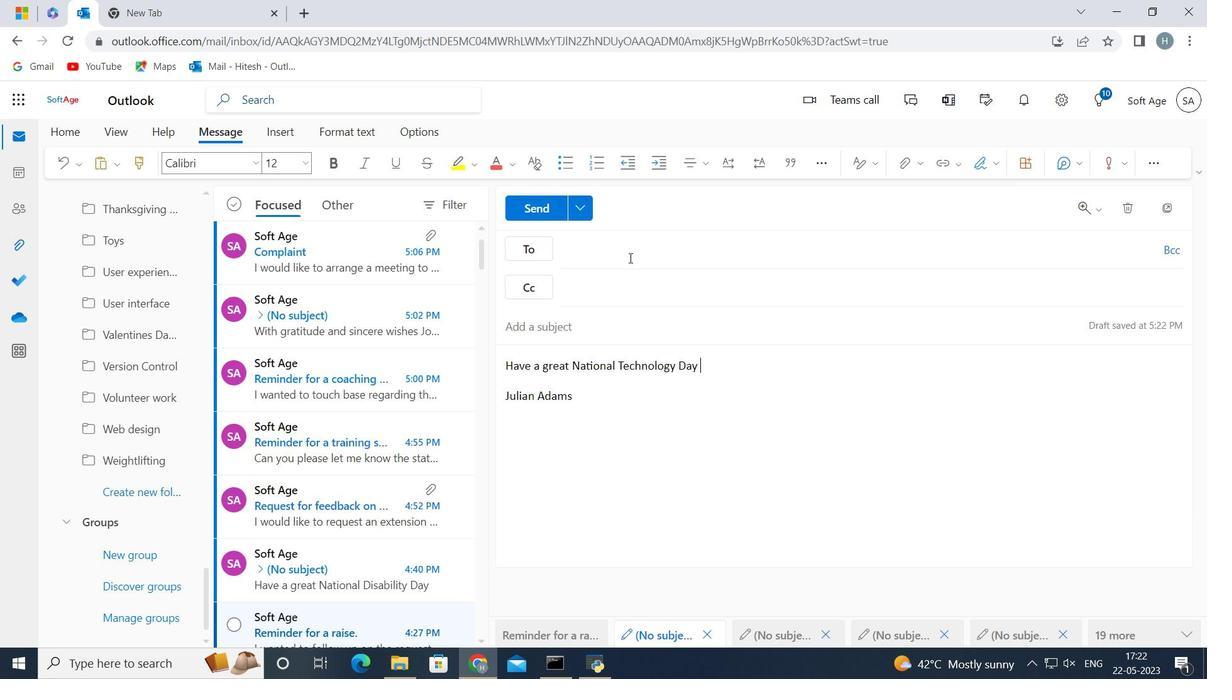
Action: Mouse pressed left at (629, 248)
Screenshot: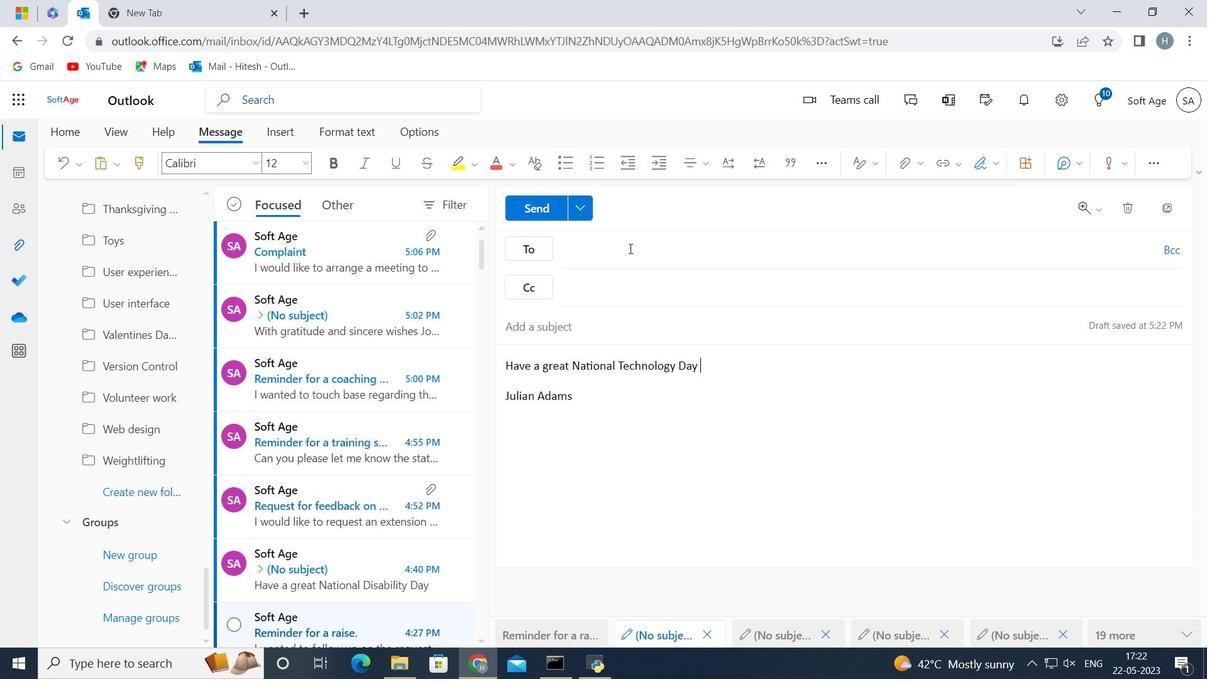 
Action: Key pressed softage.8<Key.shift>@softage.net
Screenshot: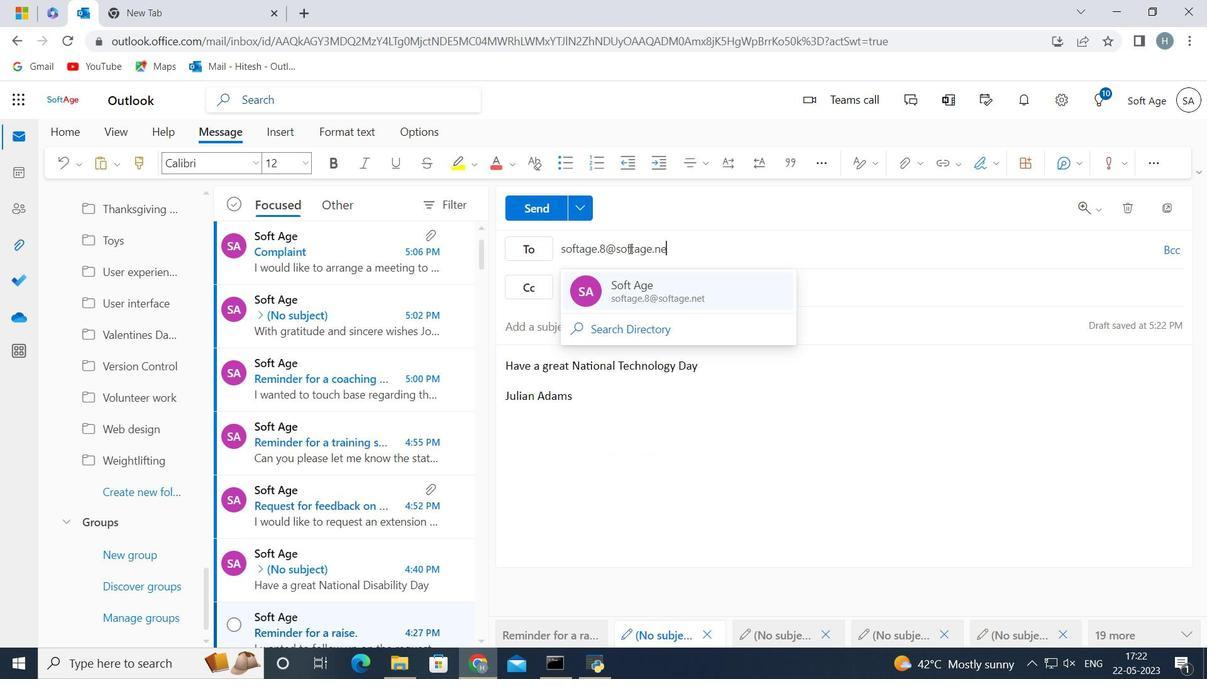 
Action: Mouse moved to (639, 274)
Screenshot: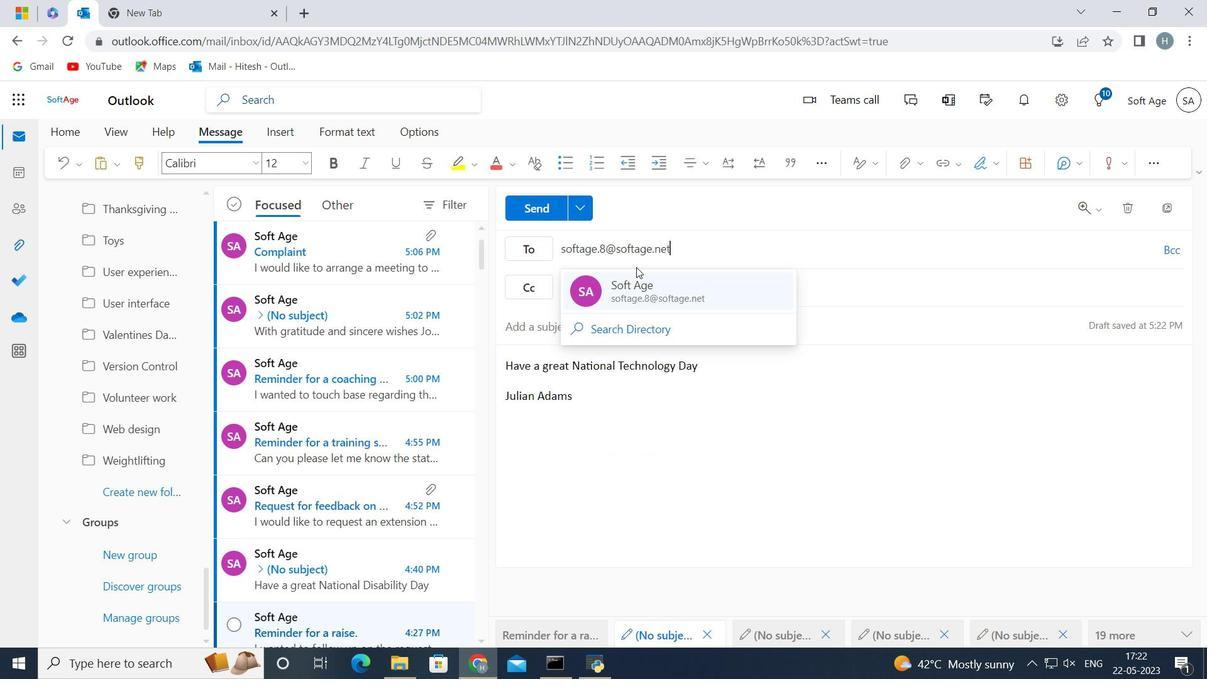 
Action: Mouse pressed left at (639, 274)
Screenshot: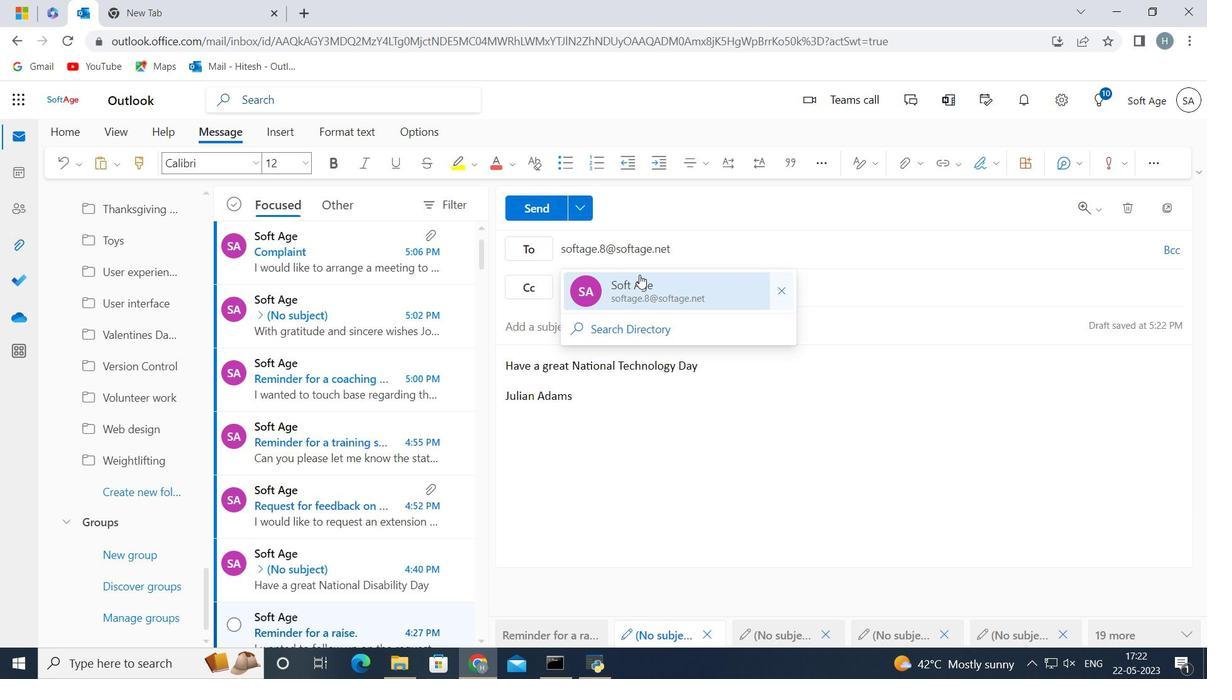 
Action: Mouse moved to (142, 486)
Screenshot: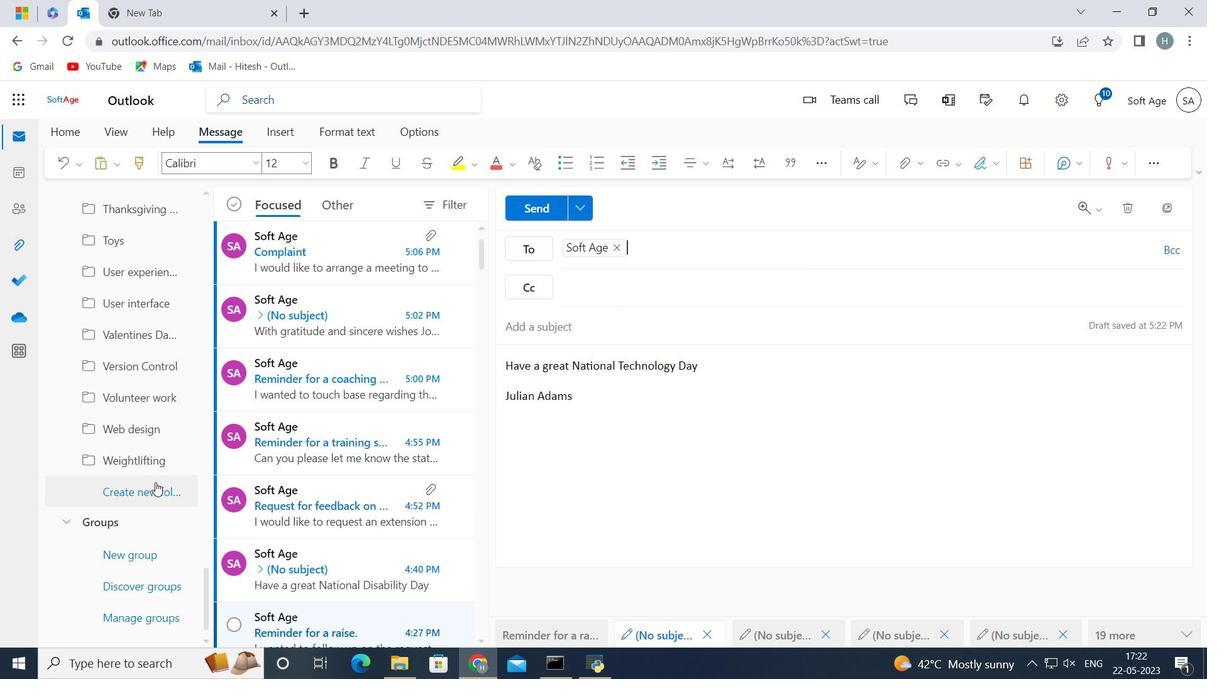 
Action: Mouse pressed left at (142, 486)
Screenshot: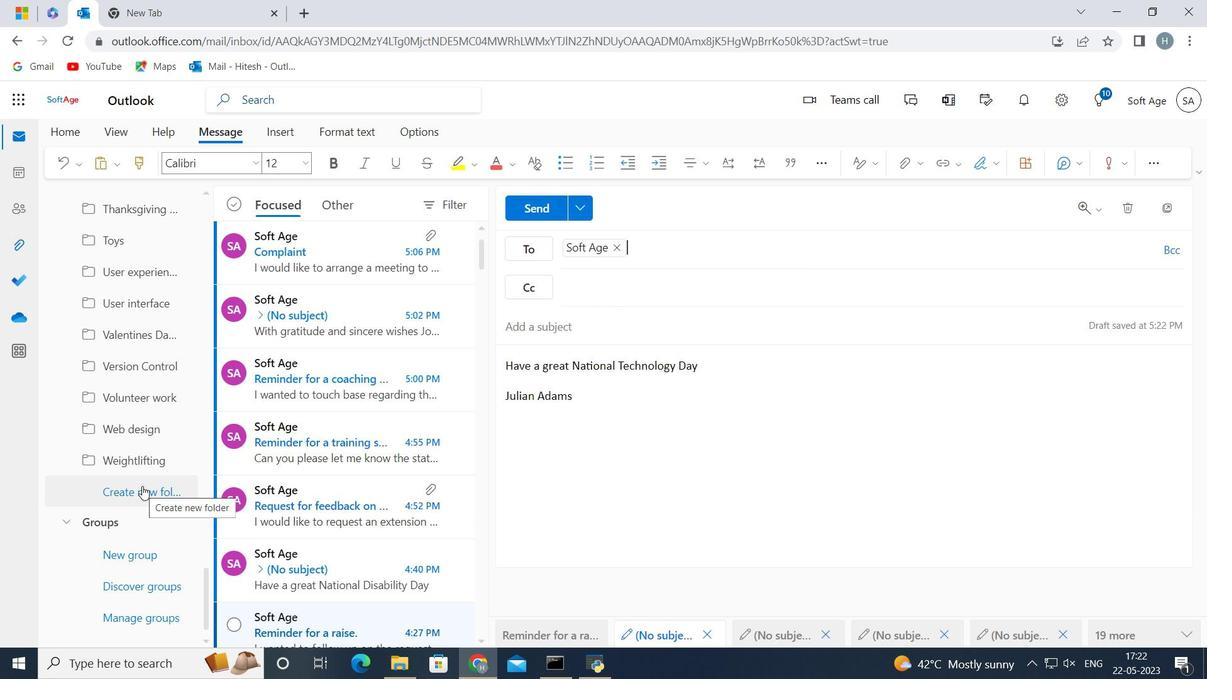 
Action: Key pressed <Key.shift>Artificial<Key.space><Key.shift_r>Intelligence
Screenshot: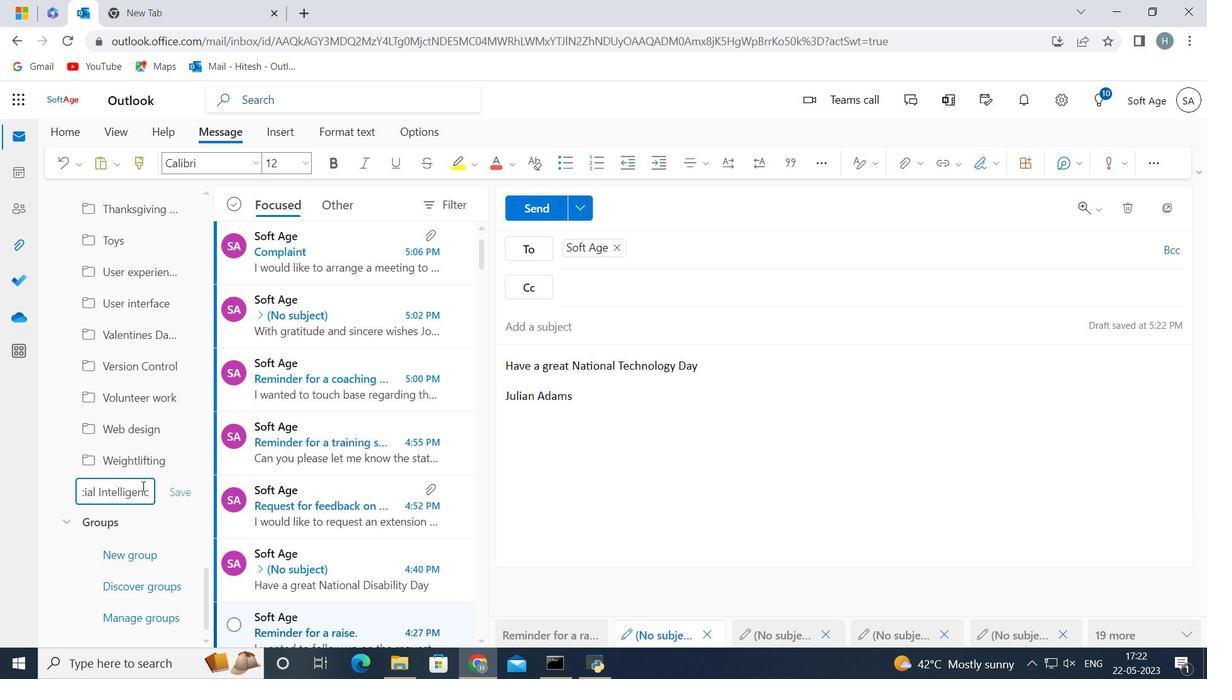 
Action: Mouse moved to (184, 491)
Screenshot: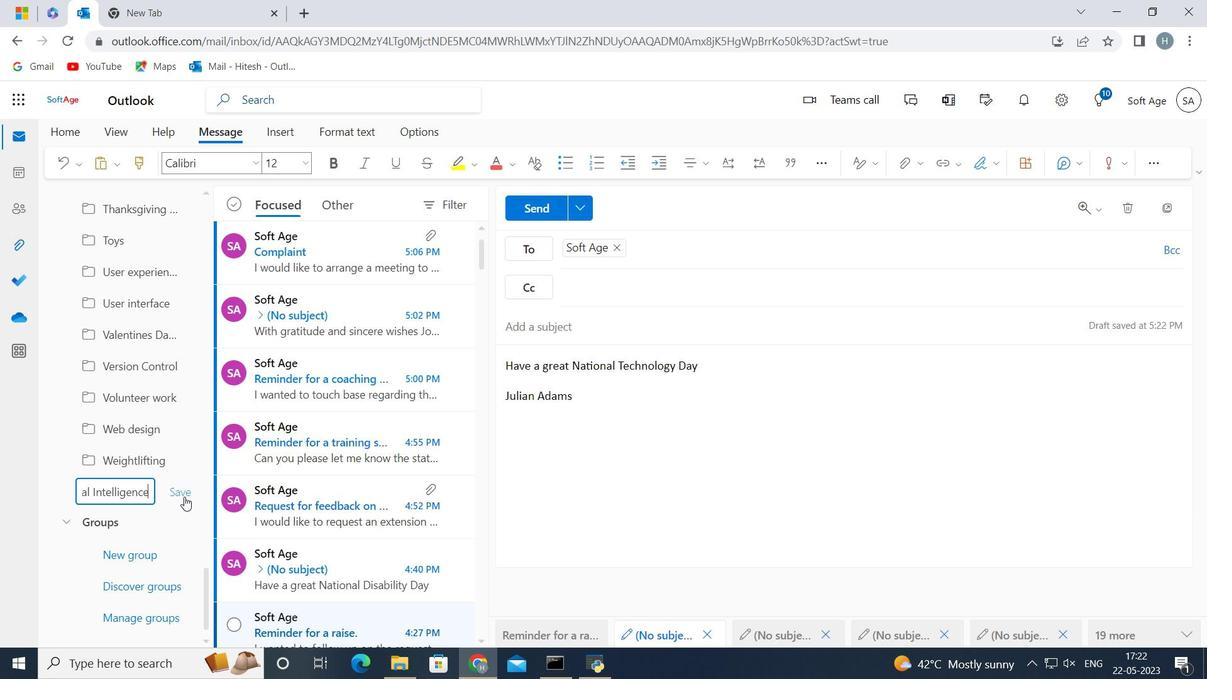 
Action: Mouse pressed left at (184, 491)
Screenshot: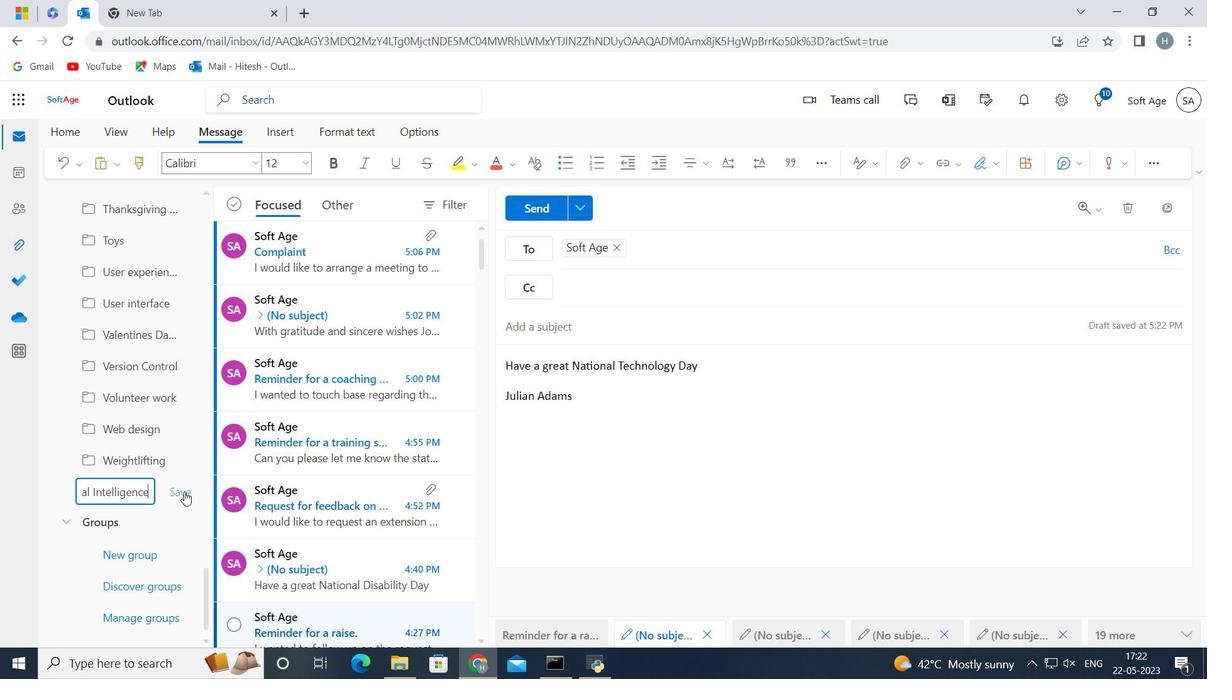 
Action: Mouse moved to (364, 502)
Screenshot: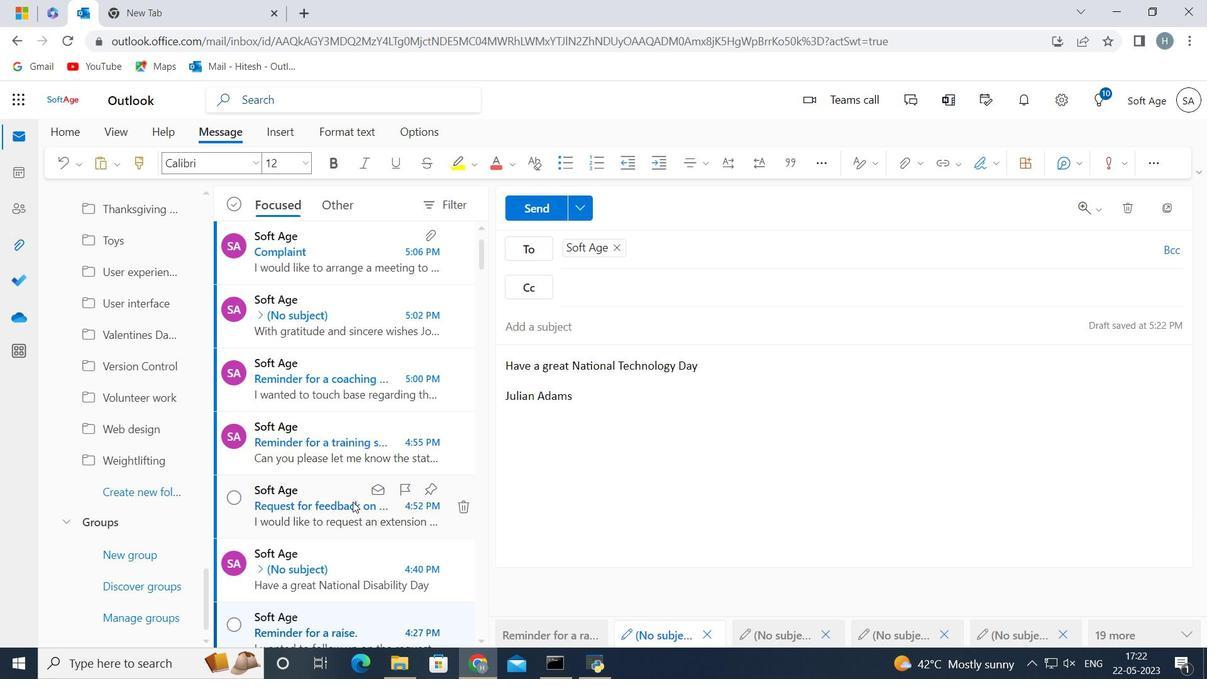 
